 Task: Create a due date automation trigger when advanced on, on the tuesday before a card is due add fields with custom field "Resume" set to a date between 1 and 7 working days from now at 11:00 AM.
Action: Mouse moved to (1054, 83)
Screenshot: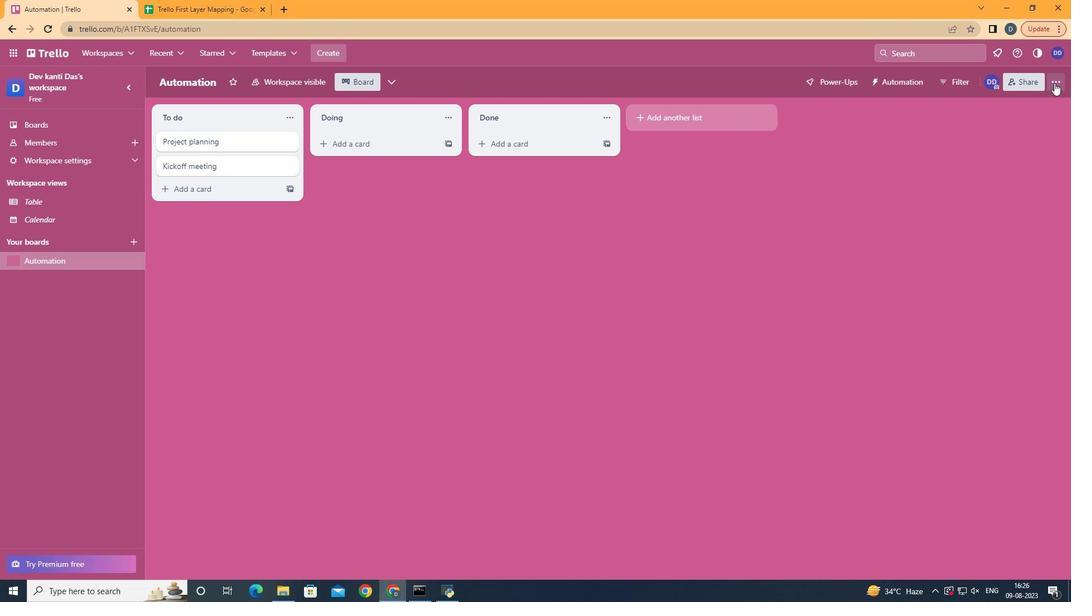 
Action: Mouse pressed left at (1054, 83)
Screenshot: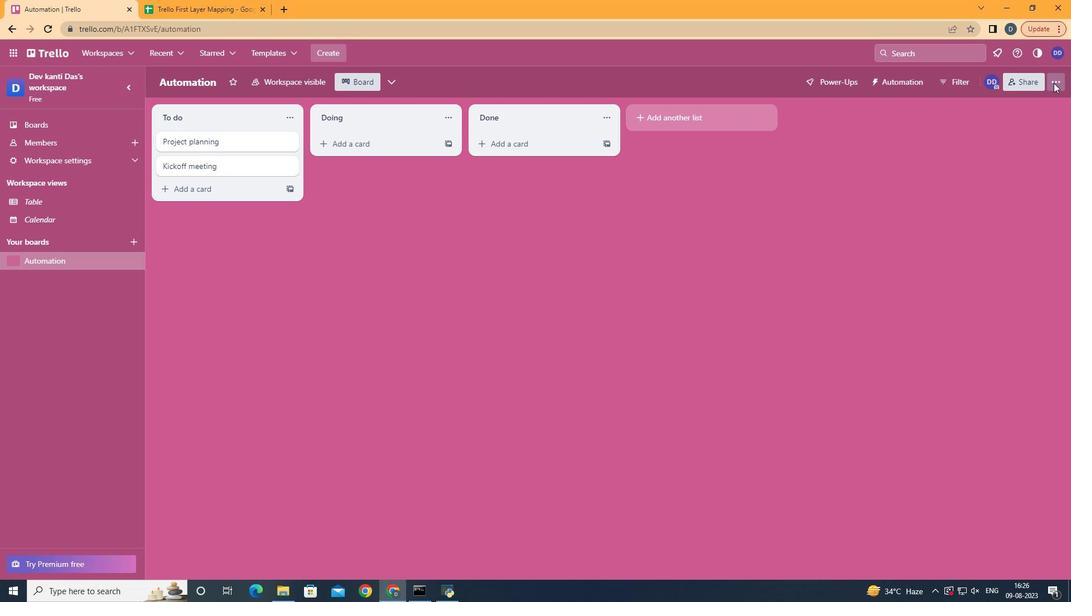 
Action: Mouse moved to (1002, 254)
Screenshot: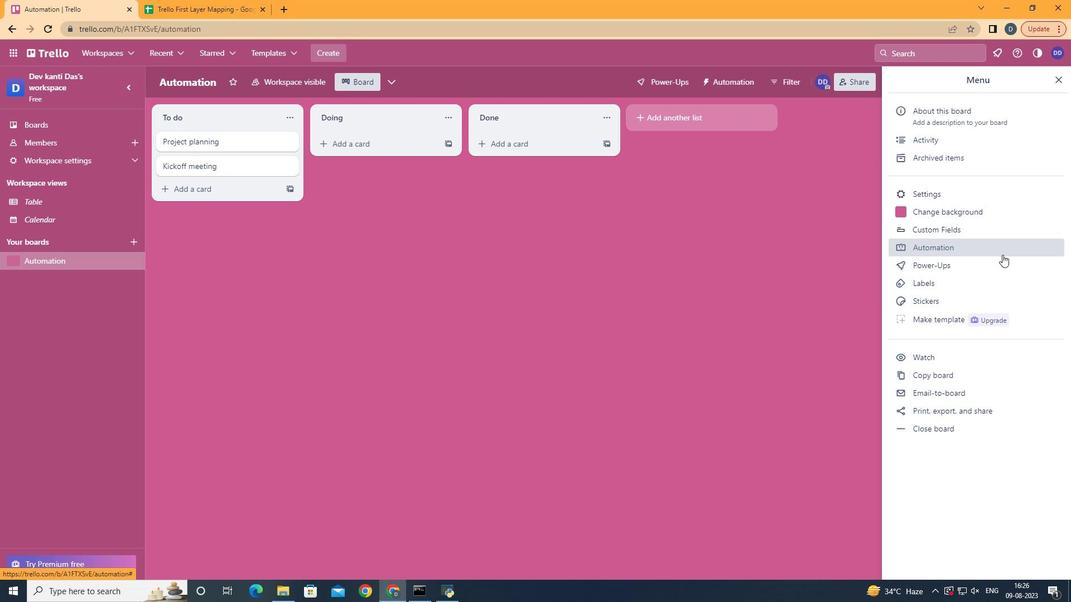 
Action: Mouse pressed left at (1002, 254)
Screenshot: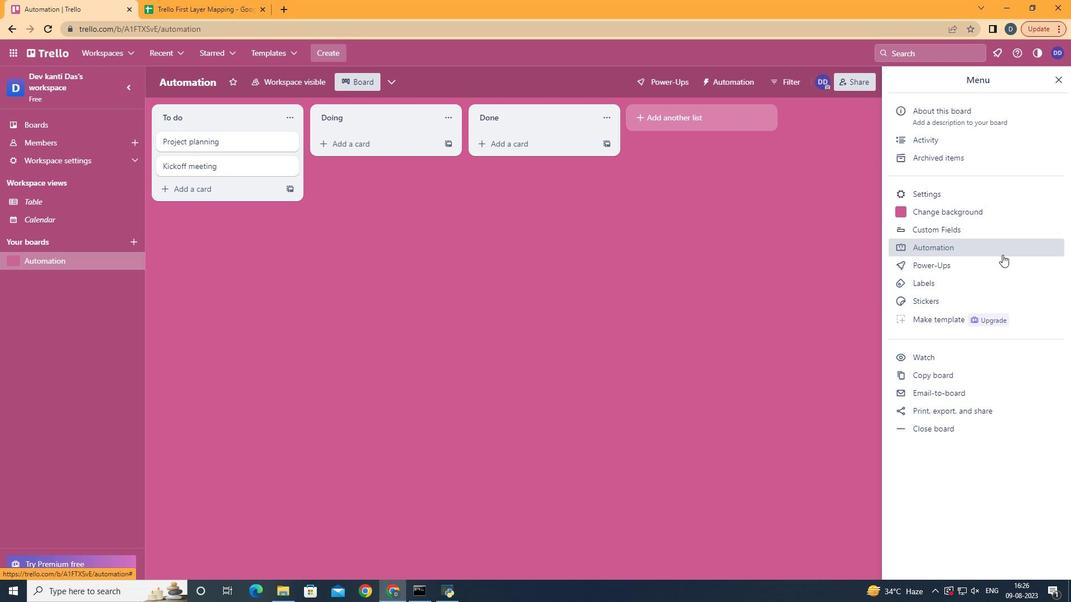 
Action: Mouse moved to (212, 224)
Screenshot: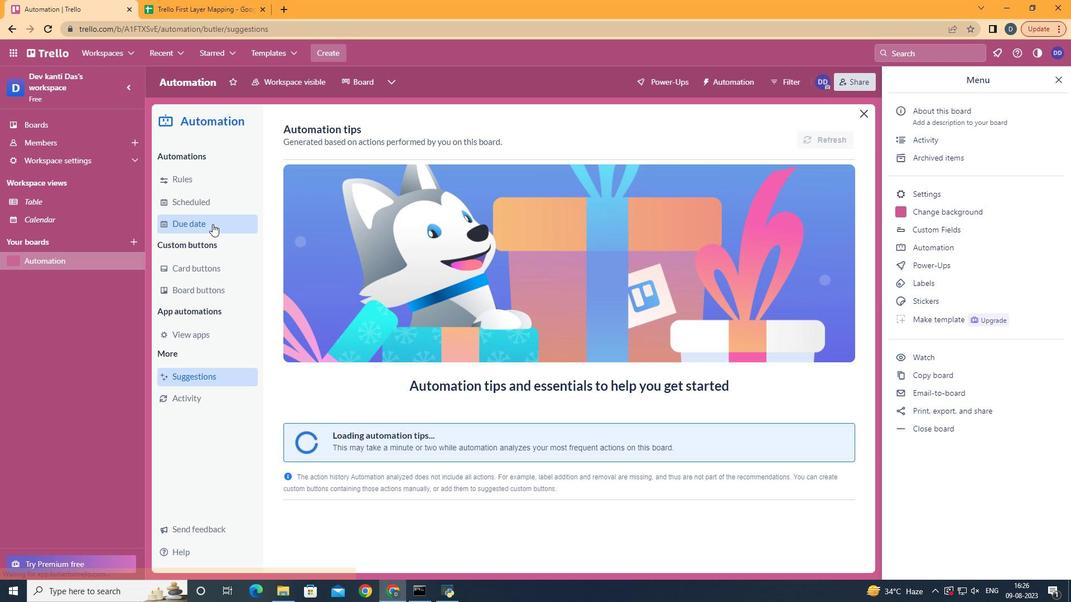 
Action: Mouse pressed left at (212, 224)
Screenshot: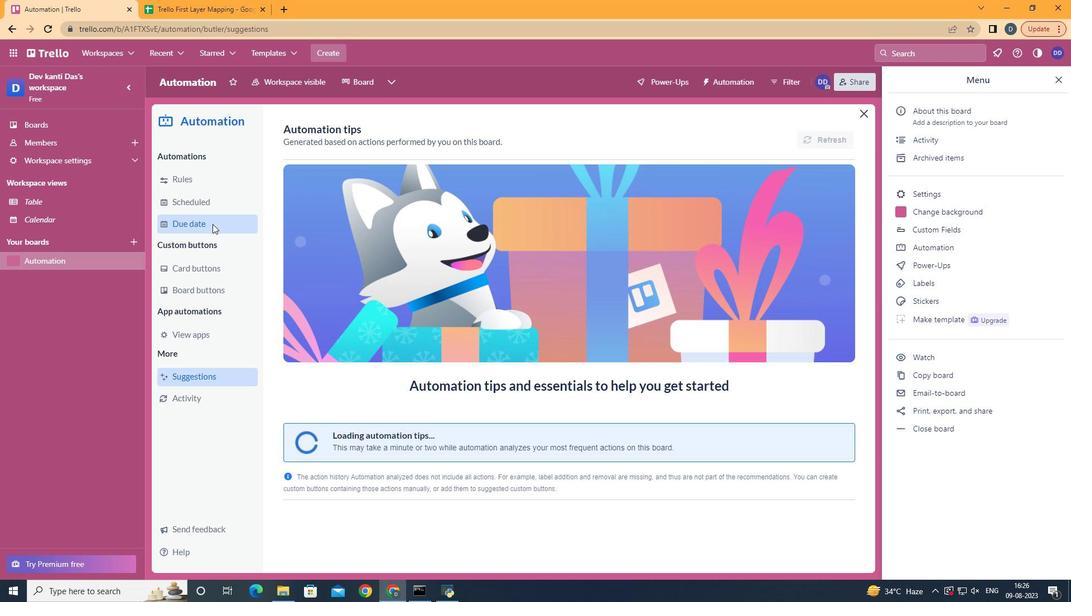 
Action: Mouse moved to (783, 131)
Screenshot: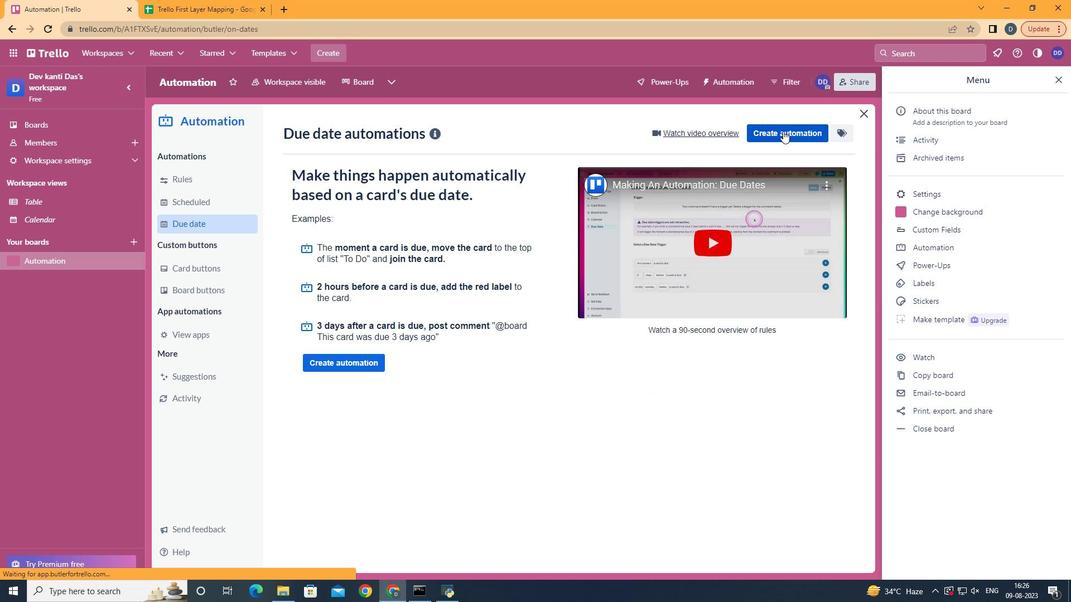
Action: Mouse pressed left at (783, 131)
Screenshot: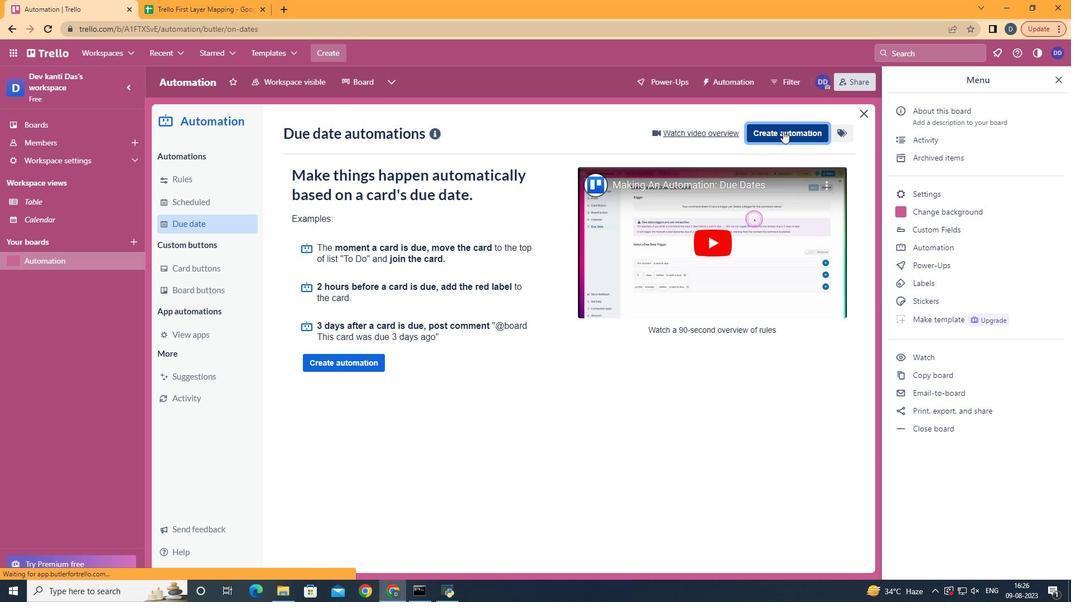 
Action: Mouse moved to (608, 246)
Screenshot: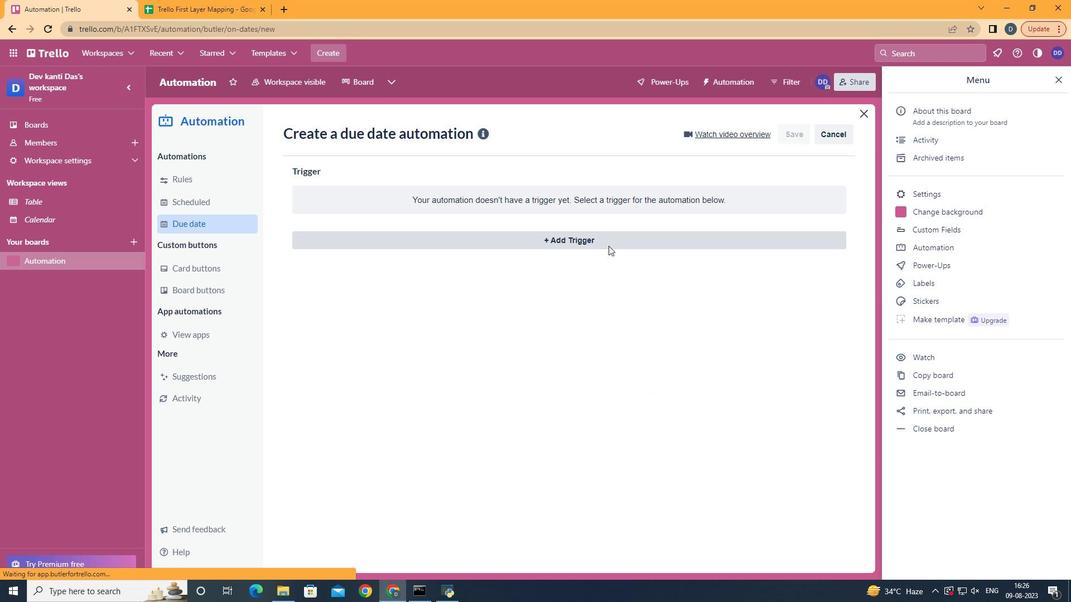 
Action: Mouse pressed left at (608, 246)
Screenshot: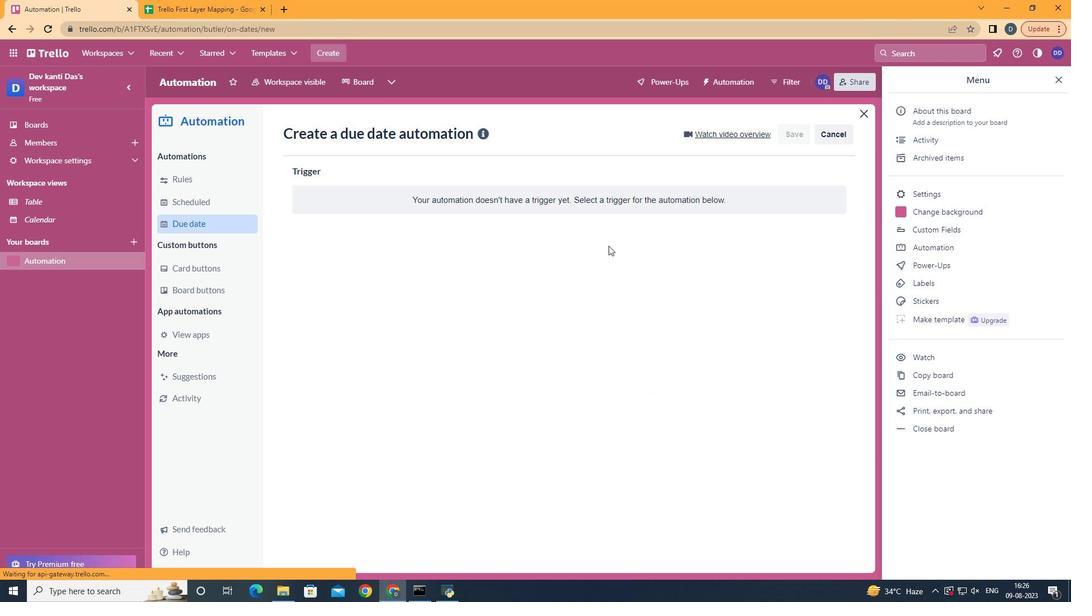 
Action: Mouse moved to (352, 311)
Screenshot: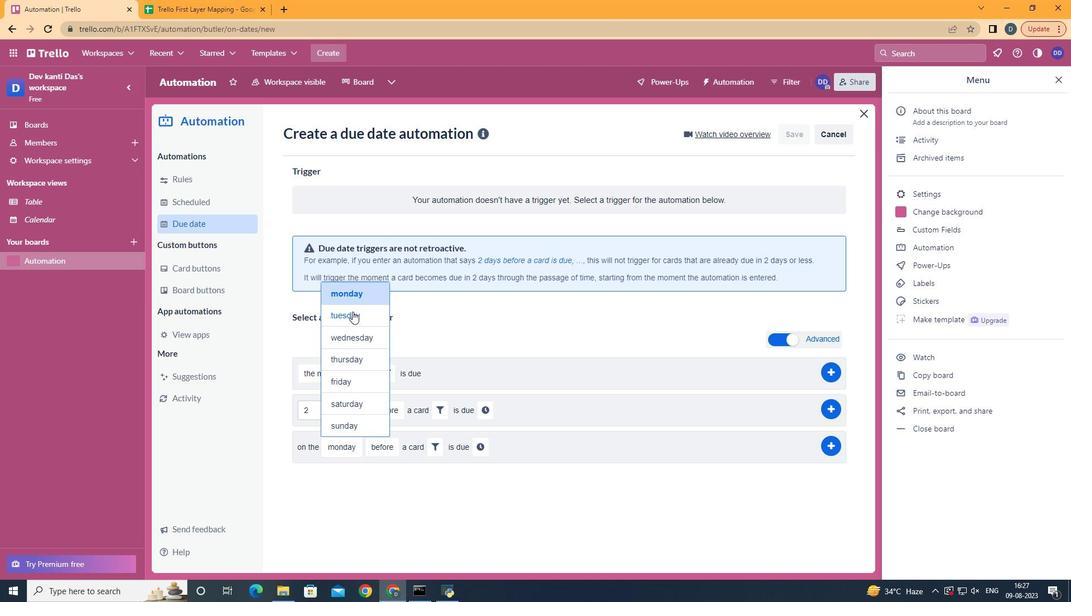 
Action: Mouse pressed left at (352, 311)
Screenshot: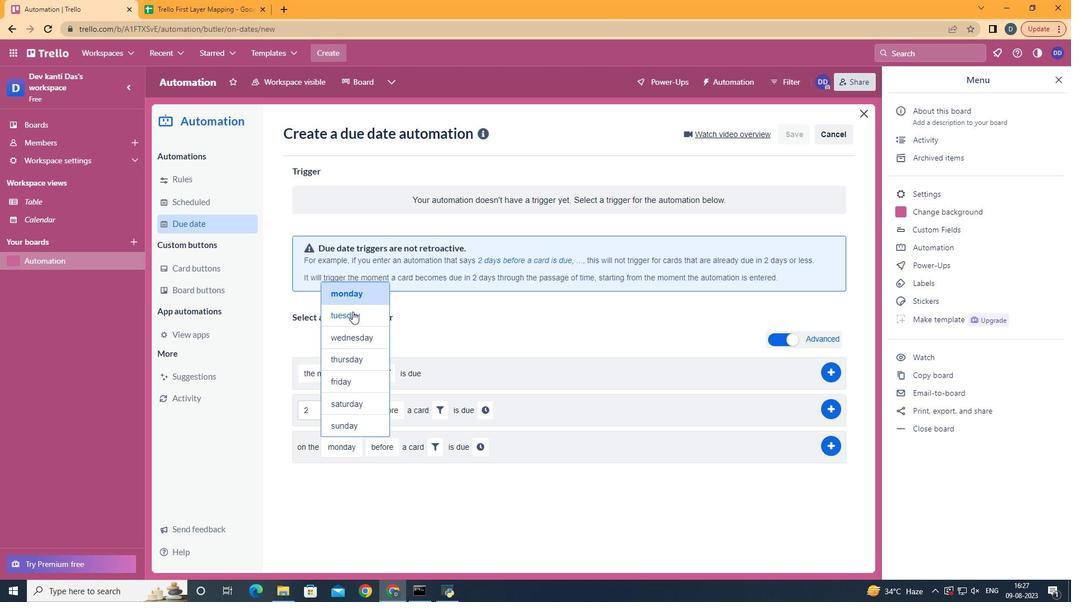 
Action: Mouse moved to (435, 454)
Screenshot: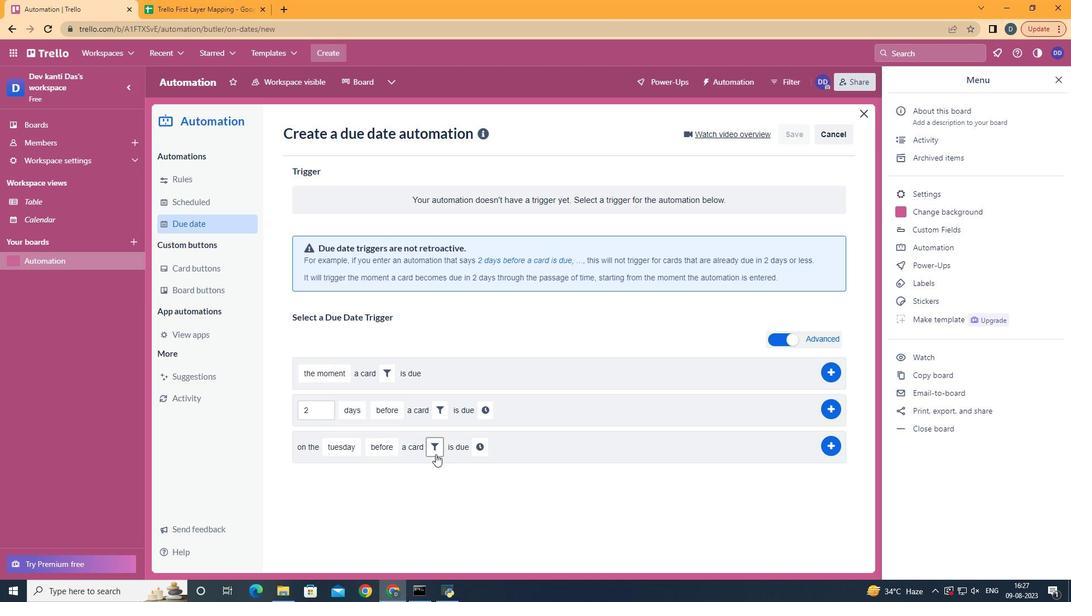 
Action: Mouse pressed left at (435, 454)
Screenshot: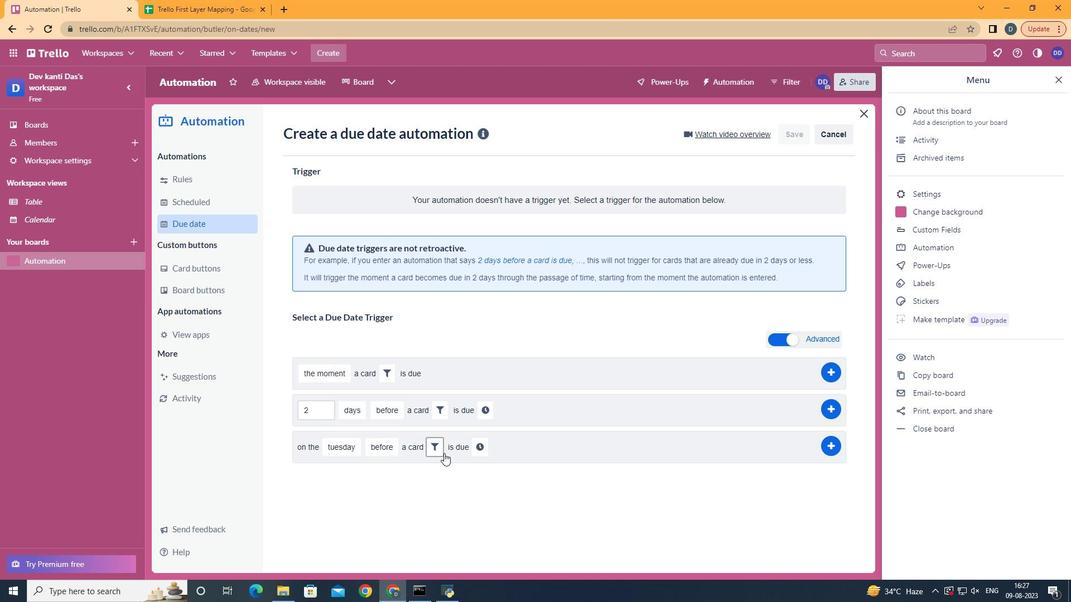 
Action: Mouse moved to (627, 484)
Screenshot: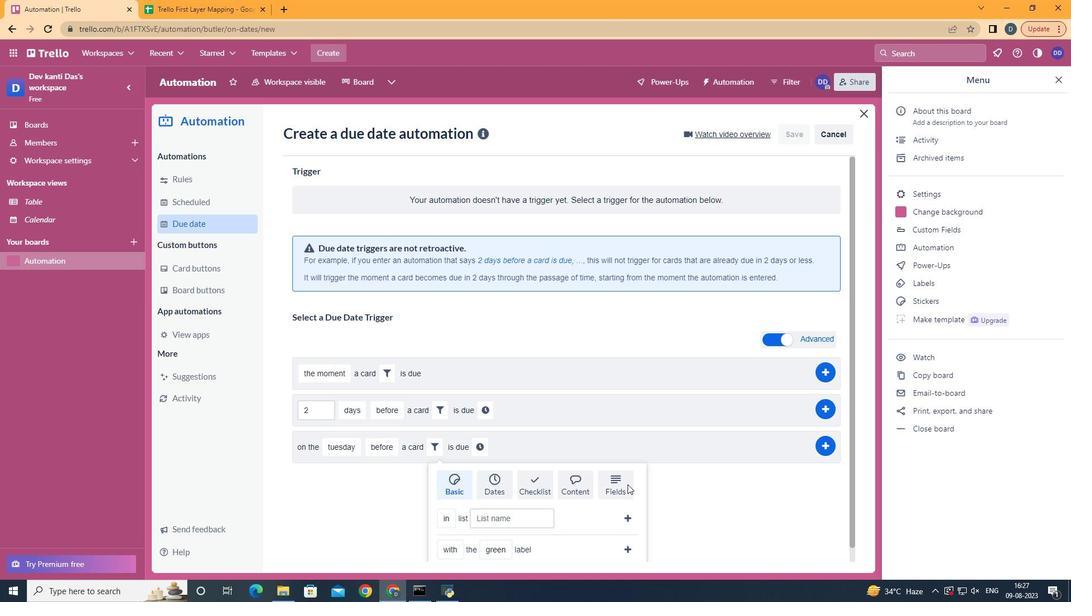
Action: Mouse pressed left at (627, 484)
Screenshot: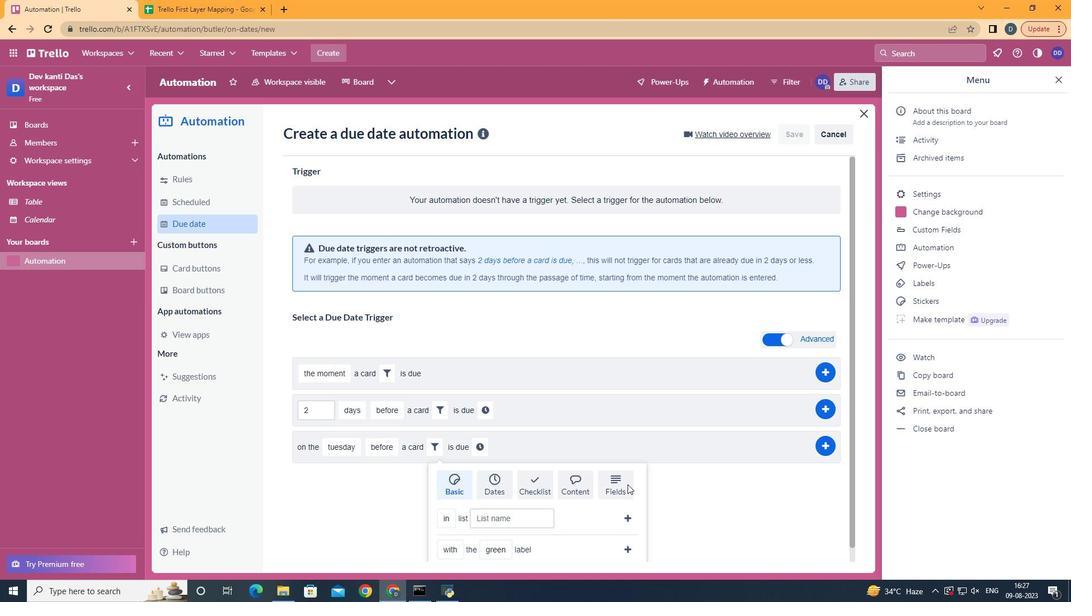 
Action: Mouse moved to (627, 480)
Screenshot: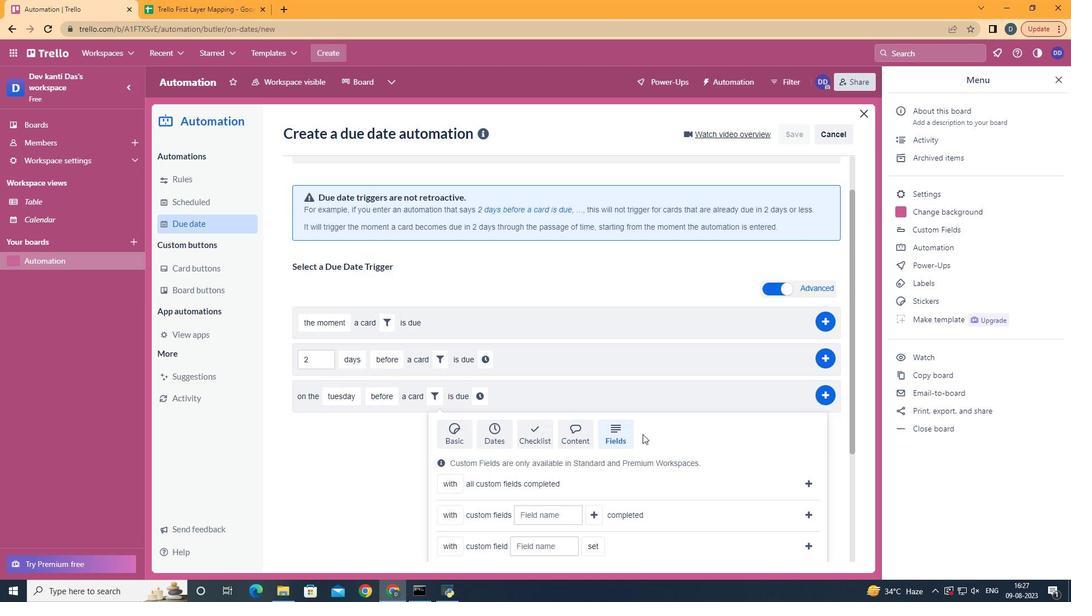 
Action: Mouse scrolled (627, 479) with delta (0, 0)
Screenshot: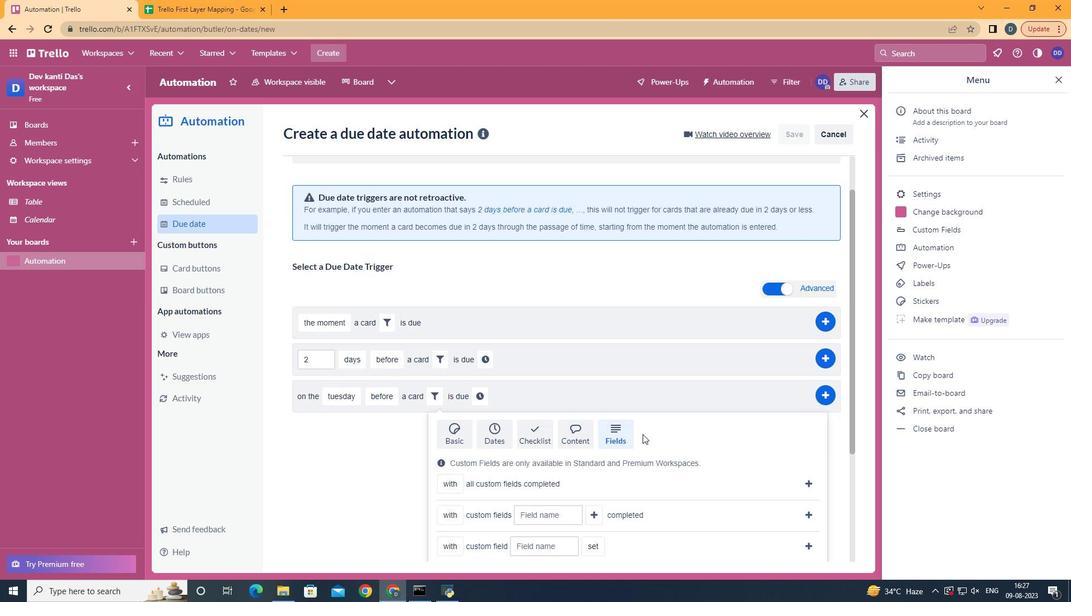 
Action: Mouse scrolled (627, 479) with delta (0, 0)
Screenshot: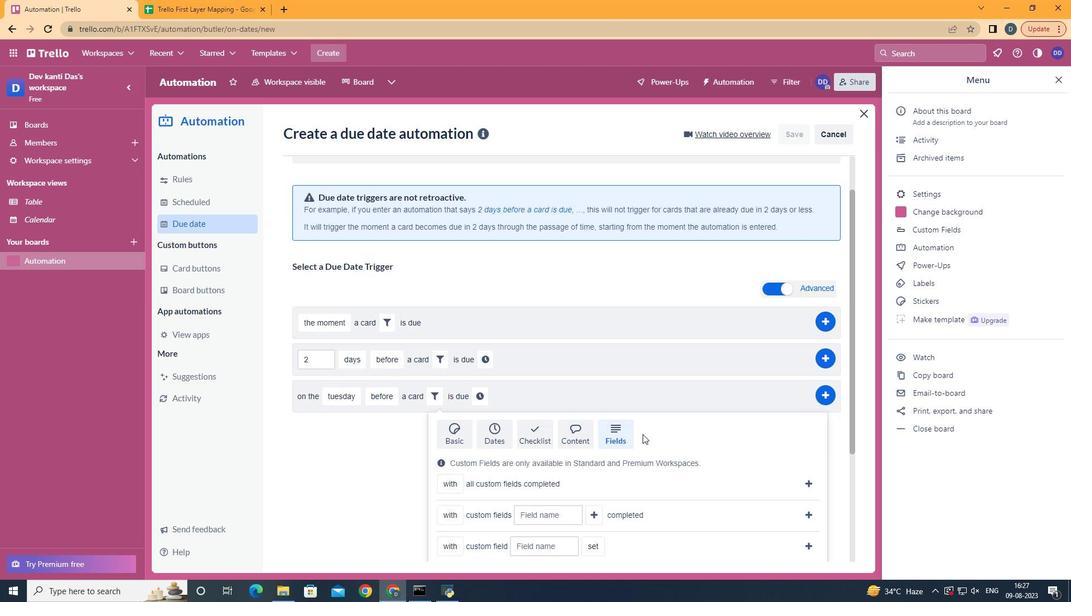 
Action: Mouse scrolled (627, 479) with delta (0, 0)
Screenshot: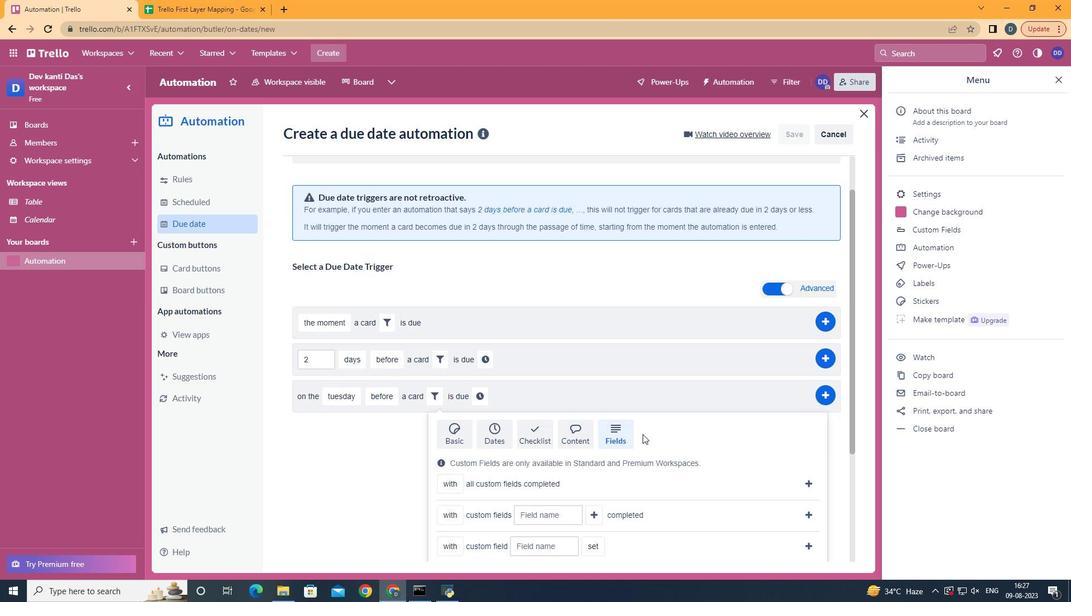 
Action: Mouse scrolled (627, 479) with delta (0, 0)
Screenshot: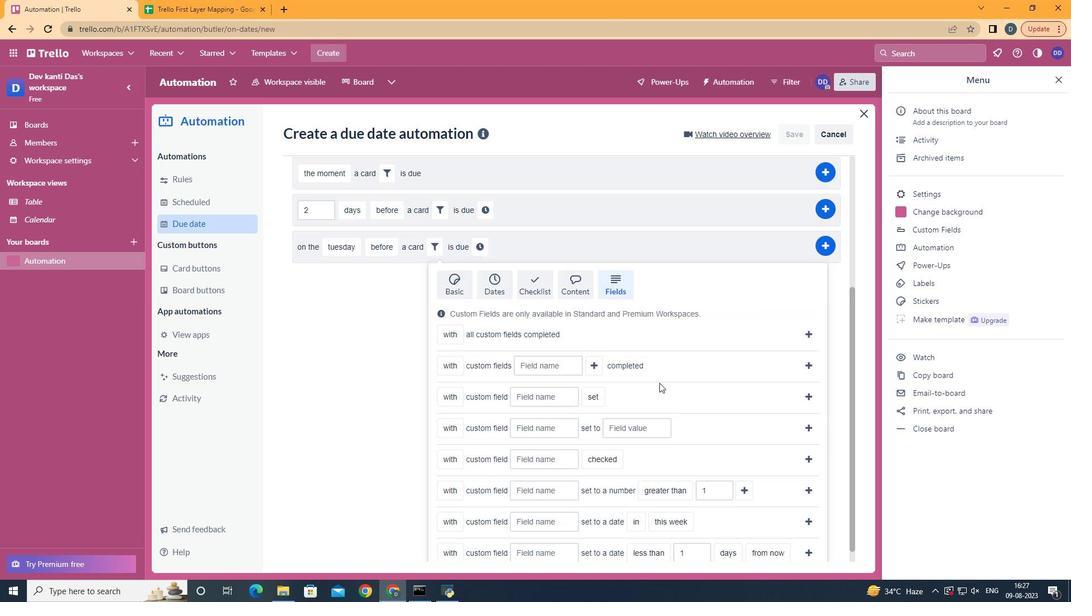 
Action: Mouse scrolled (627, 479) with delta (0, 0)
Screenshot: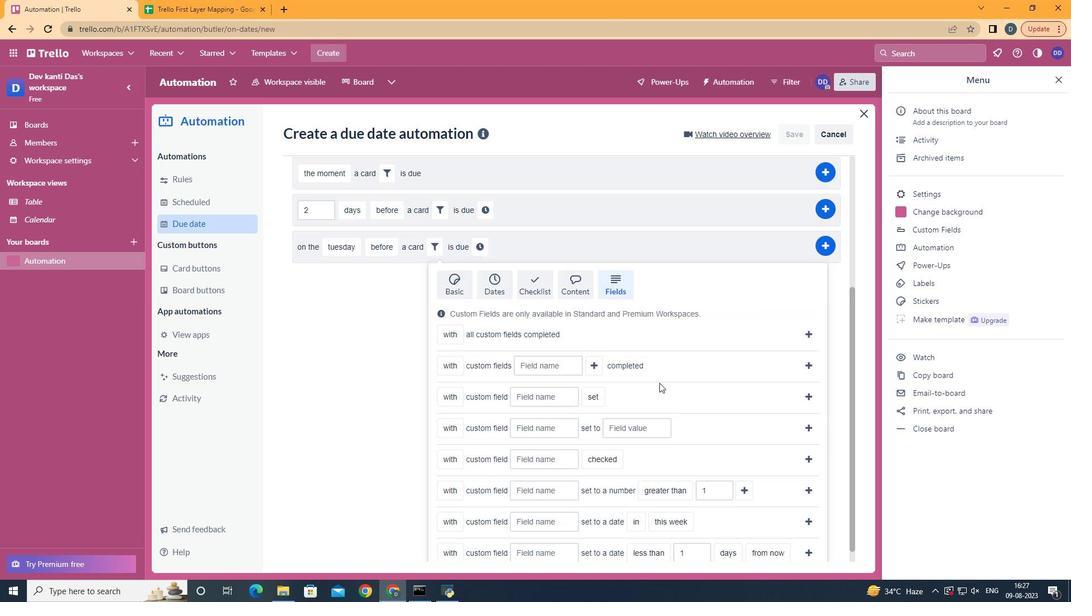 
Action: Mouse moved to (627, 469)
Screenshot: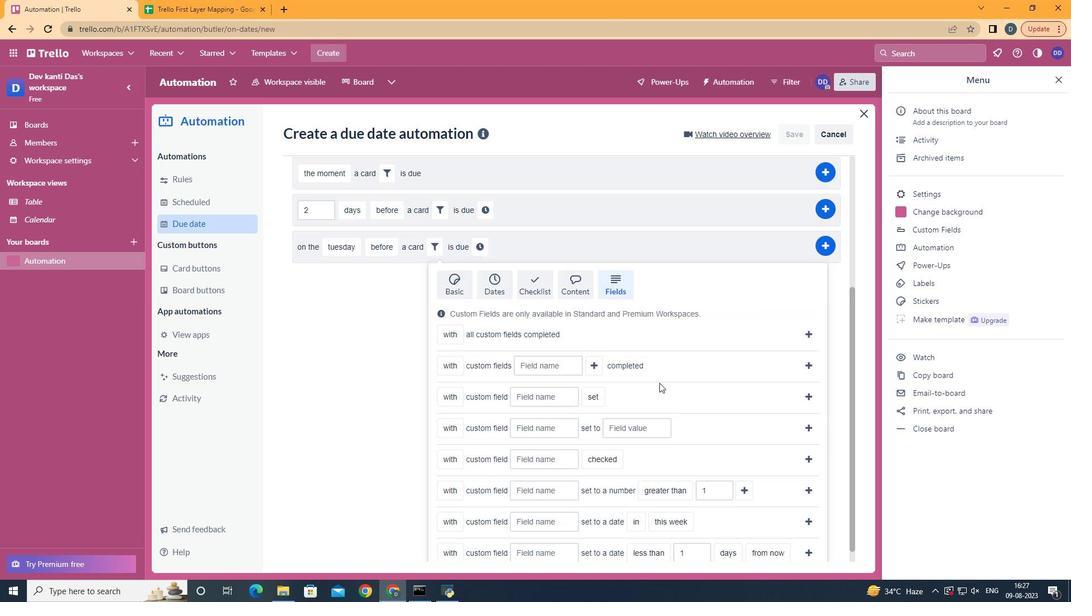 
Action: Mouse scrolled (627, 474) with delta (0, 0)
Screenshot: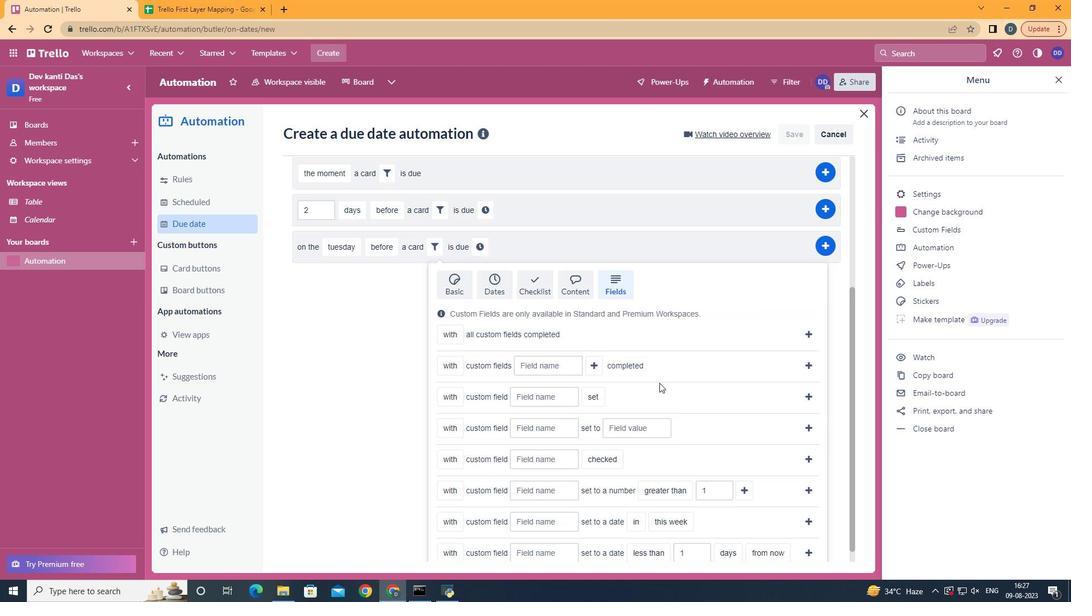 
Action: Mouse moved to (474, 494)
Screenshot: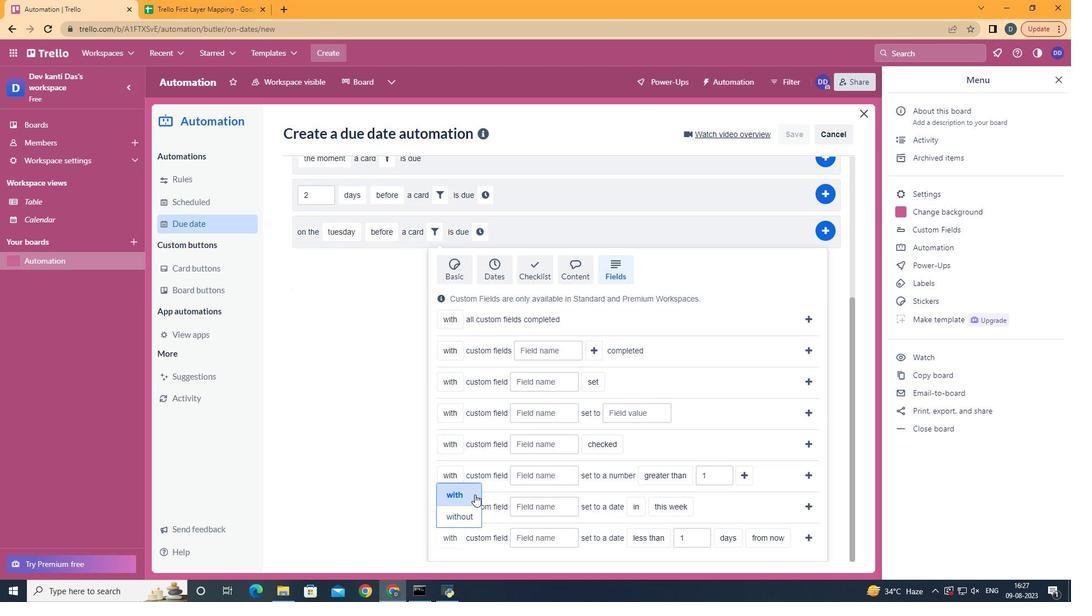 
Action: Mouse pressed left at (474, 494)
Screenshot: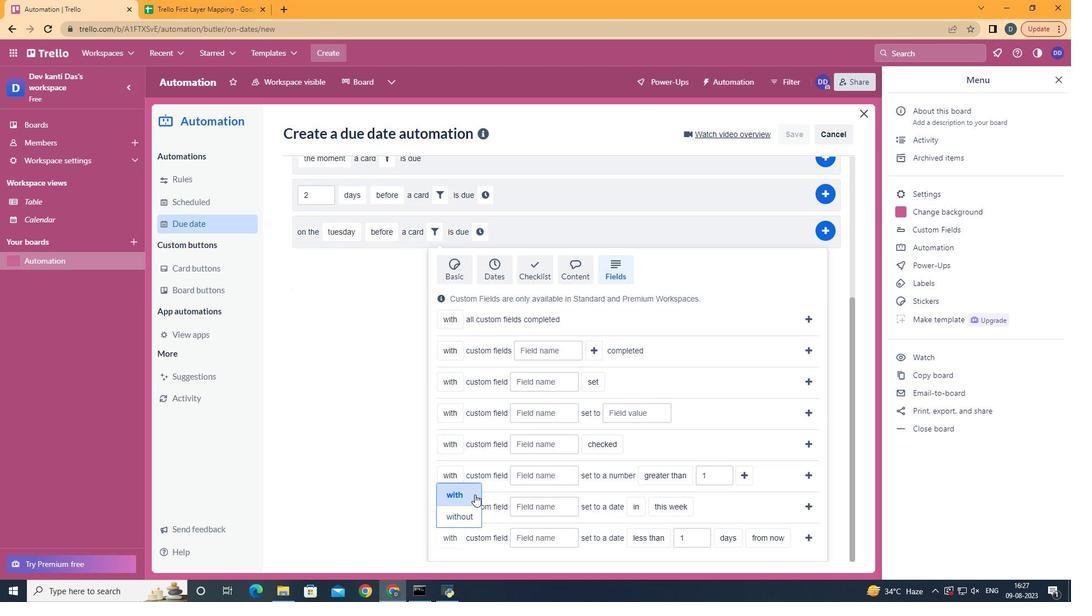 
Action: Mouse moved to (556, 541)
Screenshot: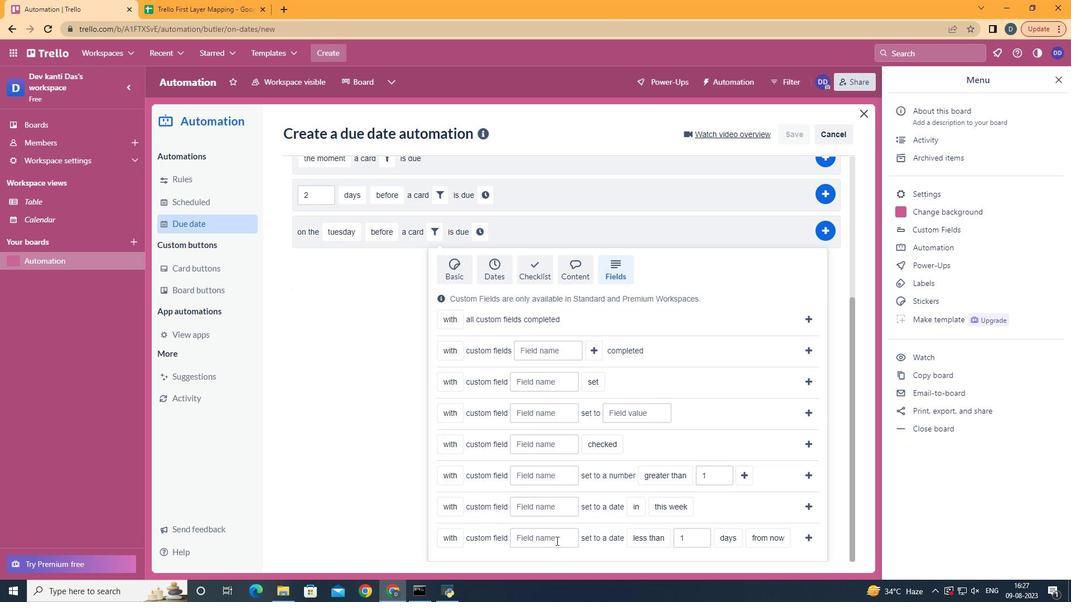 
Action: Mouse pressed left at (556, 541)
Screenshot: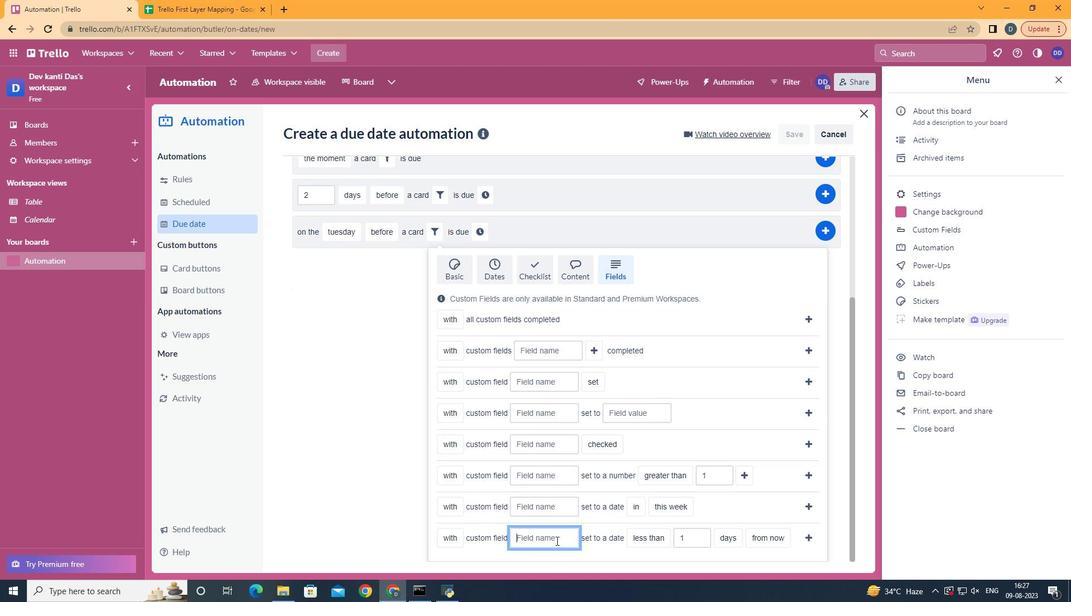 
Action: Mouse moved to (555, 541)
Screenshot: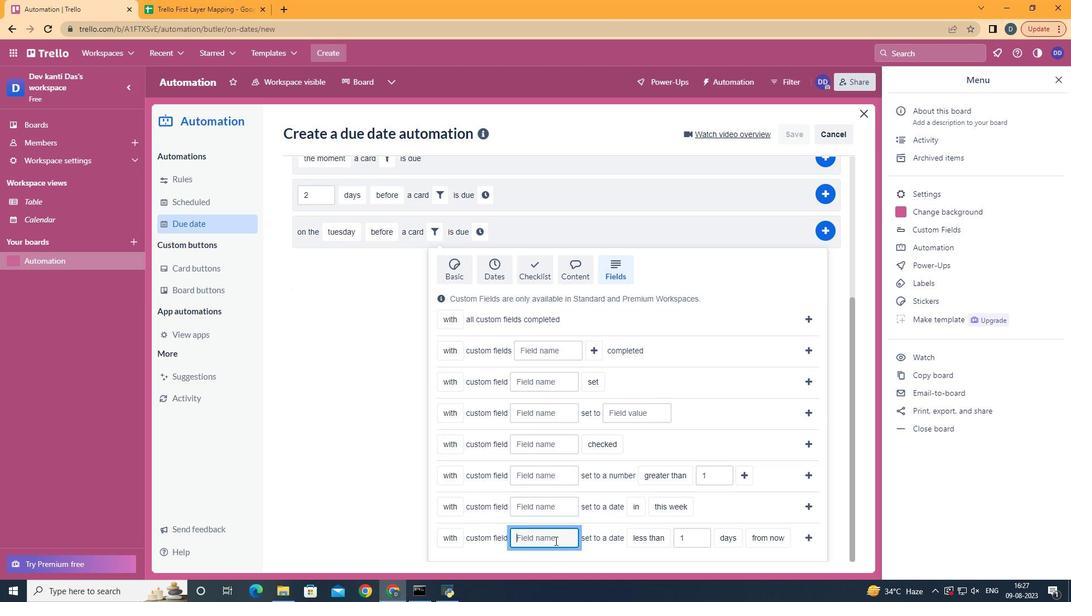 
Action: Key pressed <Key.shift>Resume
Screenshot: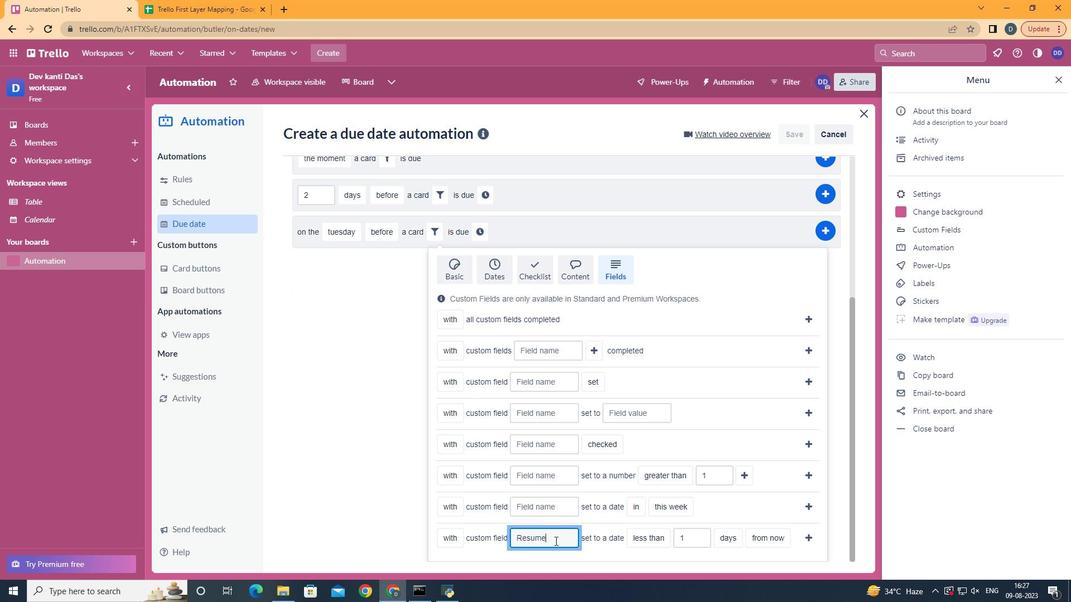 
Action: Mouse moved to (657, 511)
Screenshot: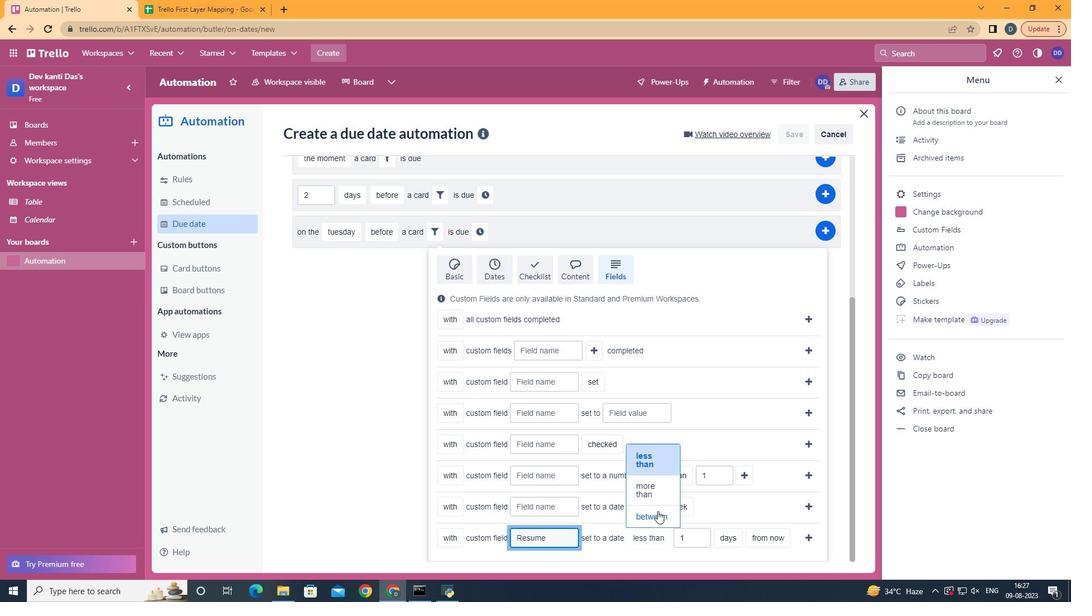 
Action: Mouse pressed left at (657, 511)
Screenshot: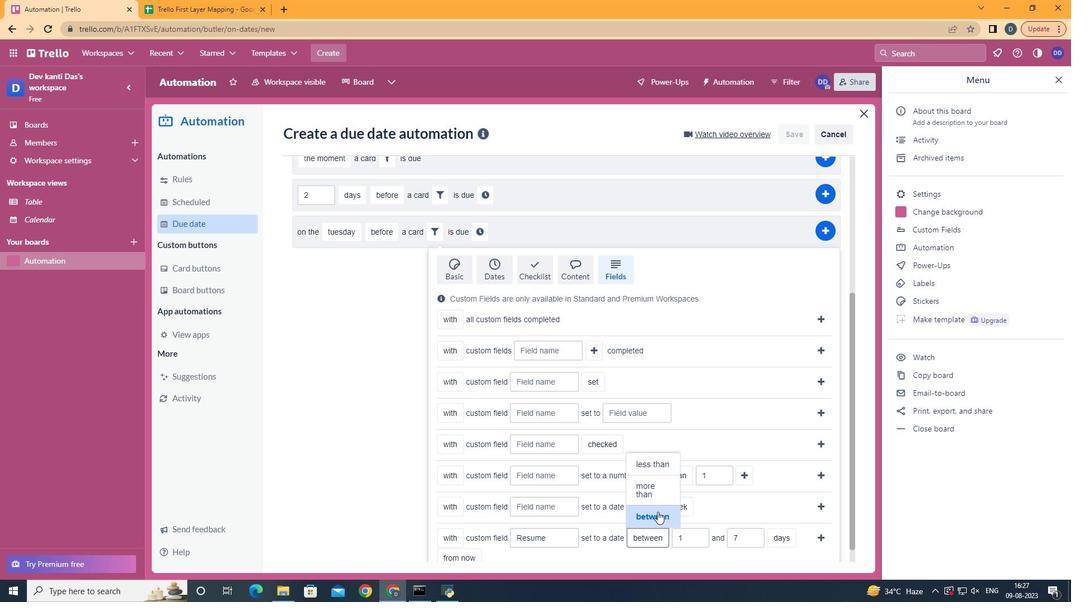 
Action: Mouse moved to (788, 502)
Screenshot: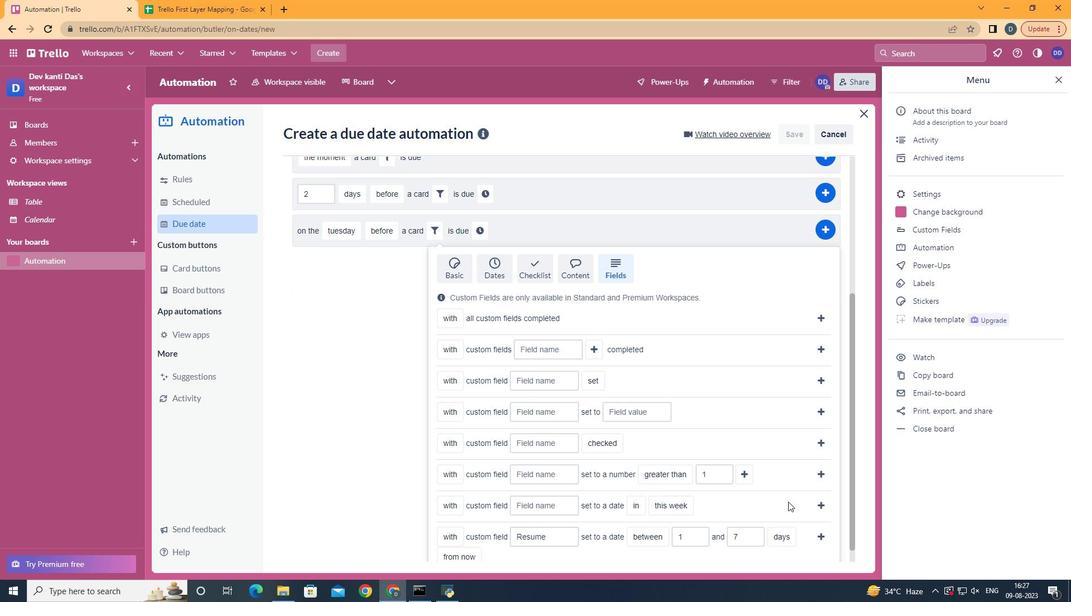
Action: Mouse scrolled (788, 501) with delta (0, 0)
Screenshot: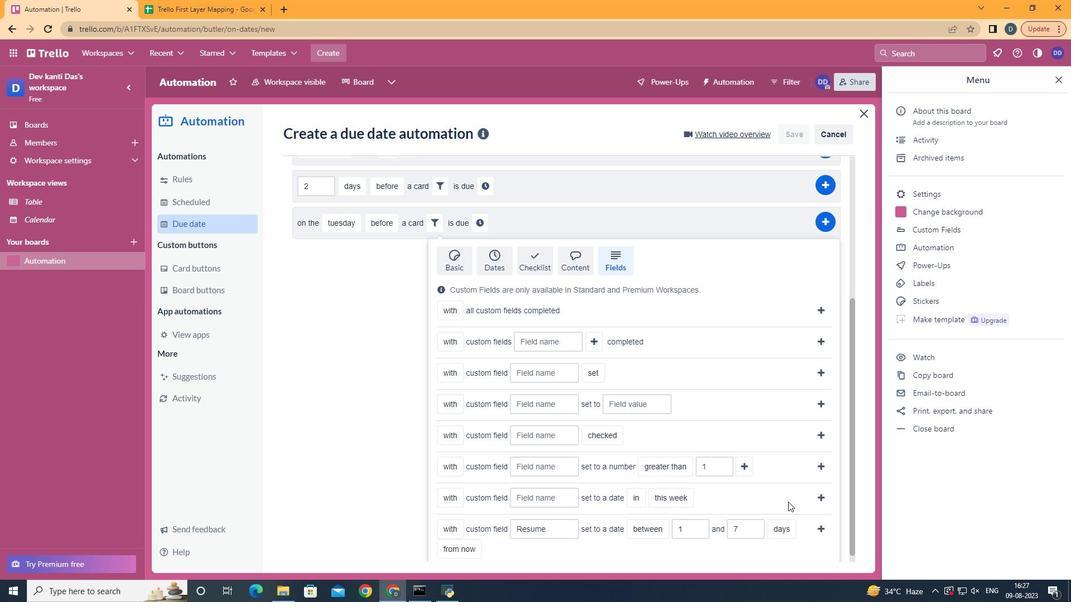 
Action: Mouse scrolled (788, 501) with delta (0, 0)
Screenshot: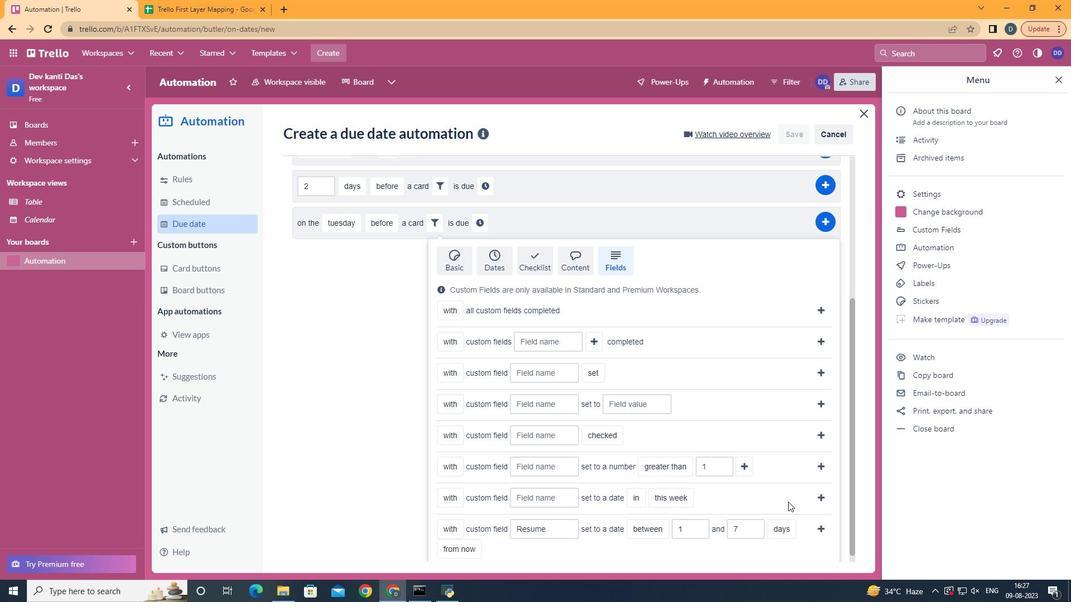 
Action: Mouse scrolled (788, 501) with delta (0, 0)
Screenshot: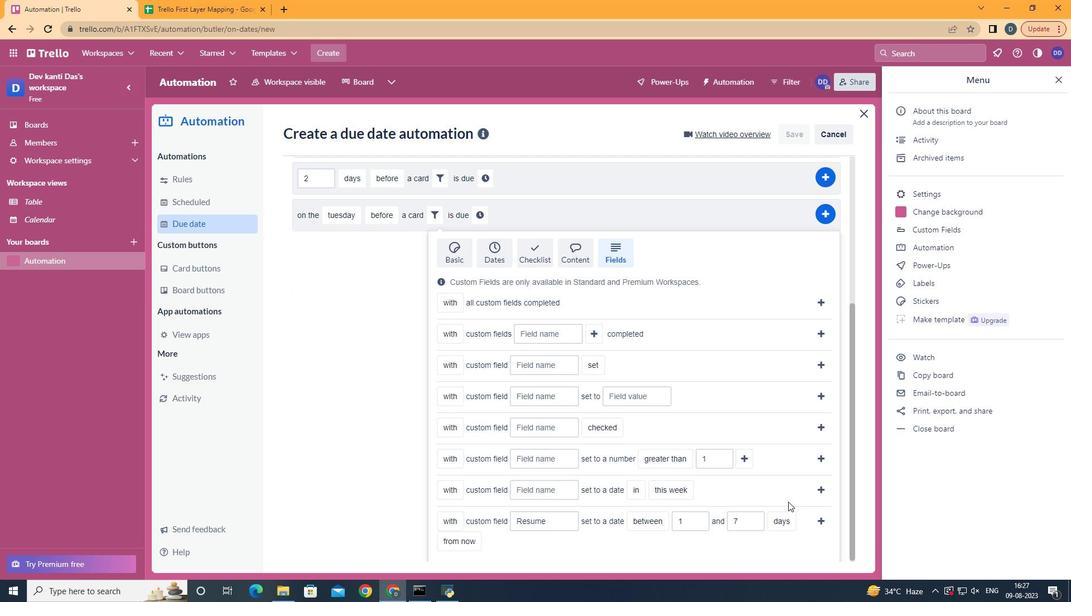 
Action: Mouse moved to (784, 500)
Screenshot: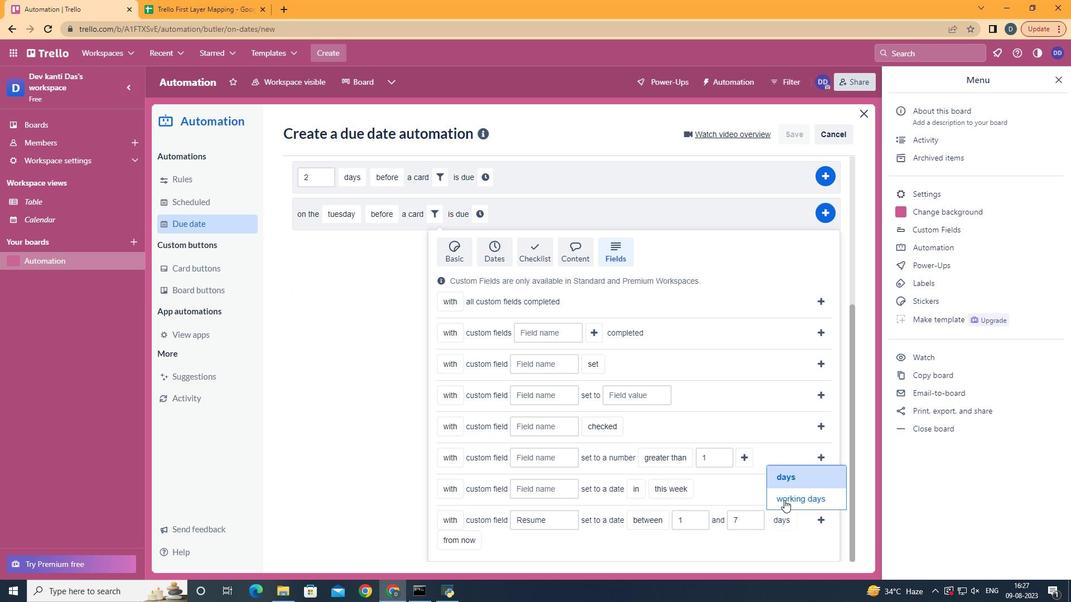 
Action: Mouse pressed left at (784, 500)
Screenshot: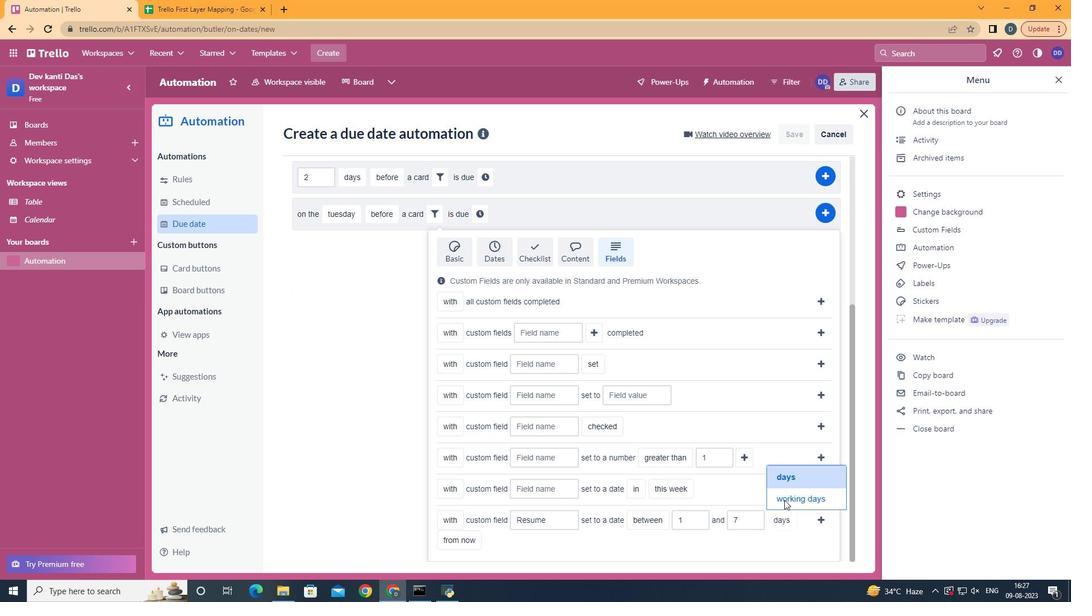 
Action: Mouse moved to (528, 486)
Screenshot: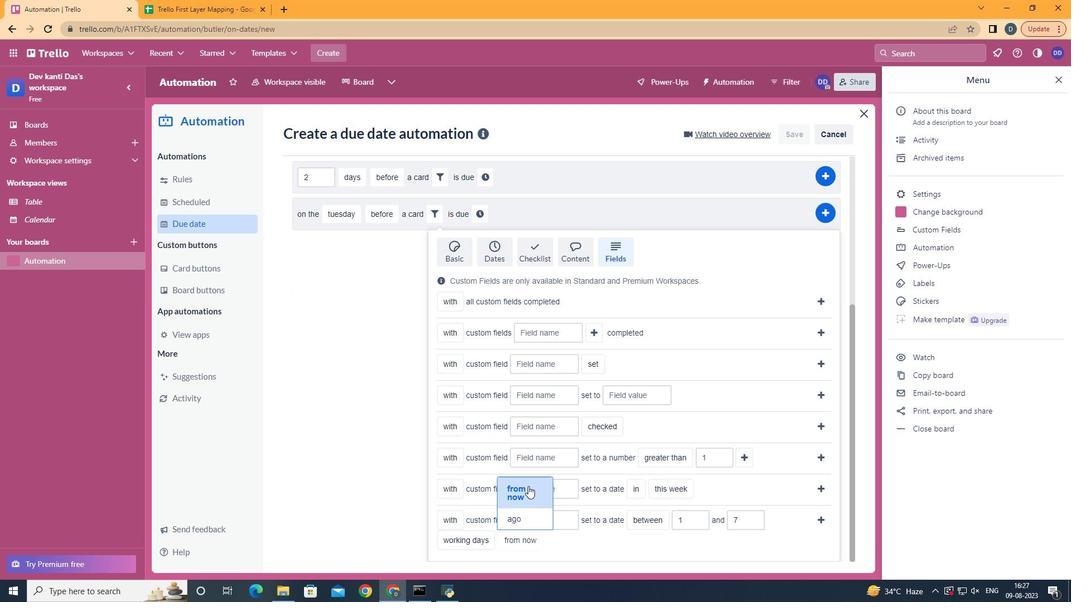 
Action: Mouse pressed left at (528, 486)
Screenshot: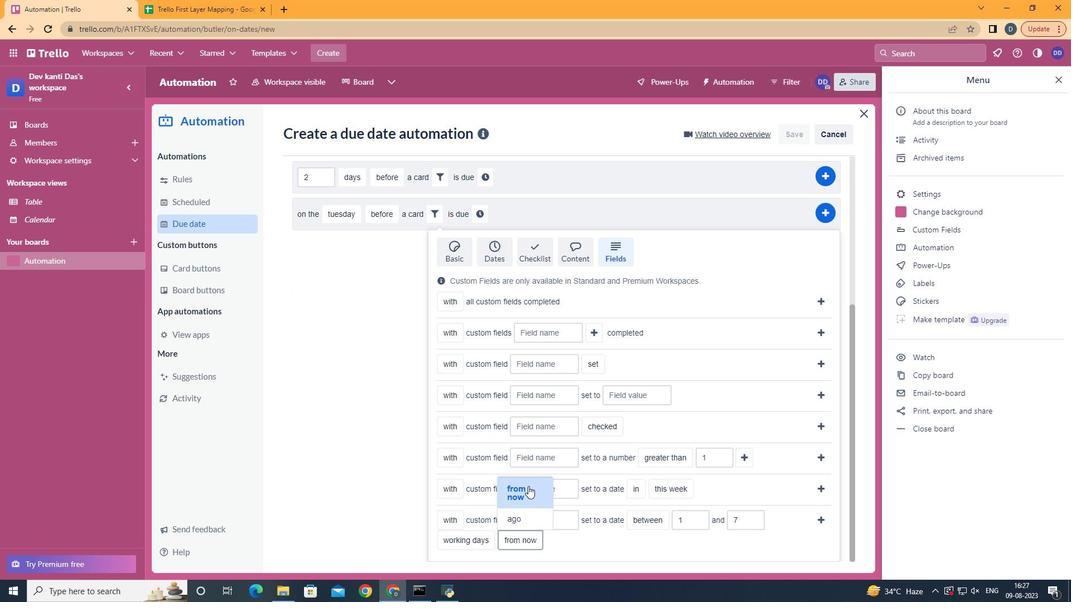 
Action: Mouse moved to (819, 517)
Screenshot: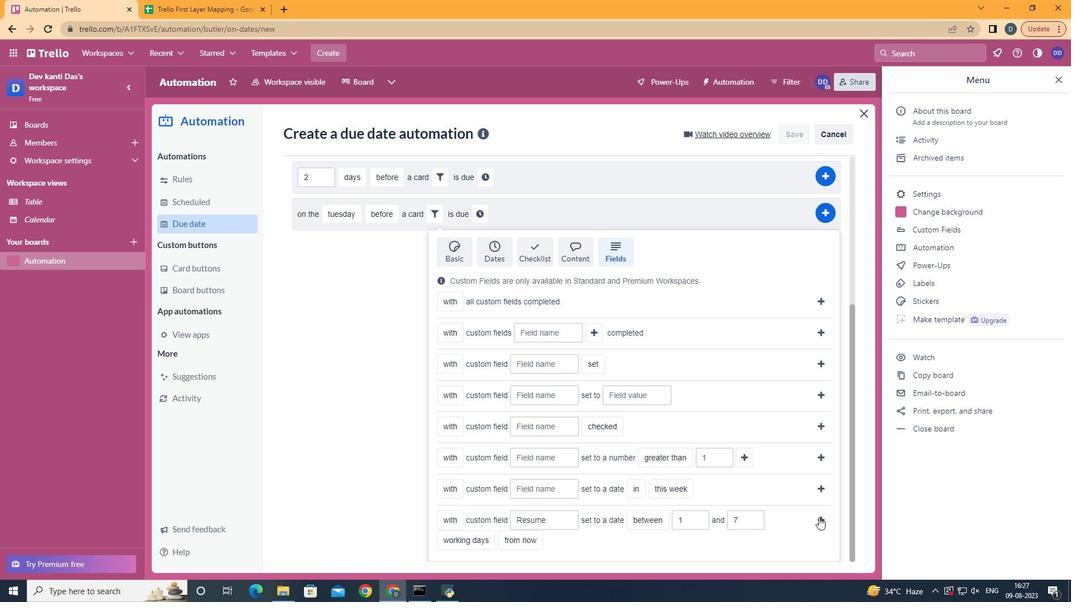 
Action: Mouse pressed left at (819, 517)
Screenshot: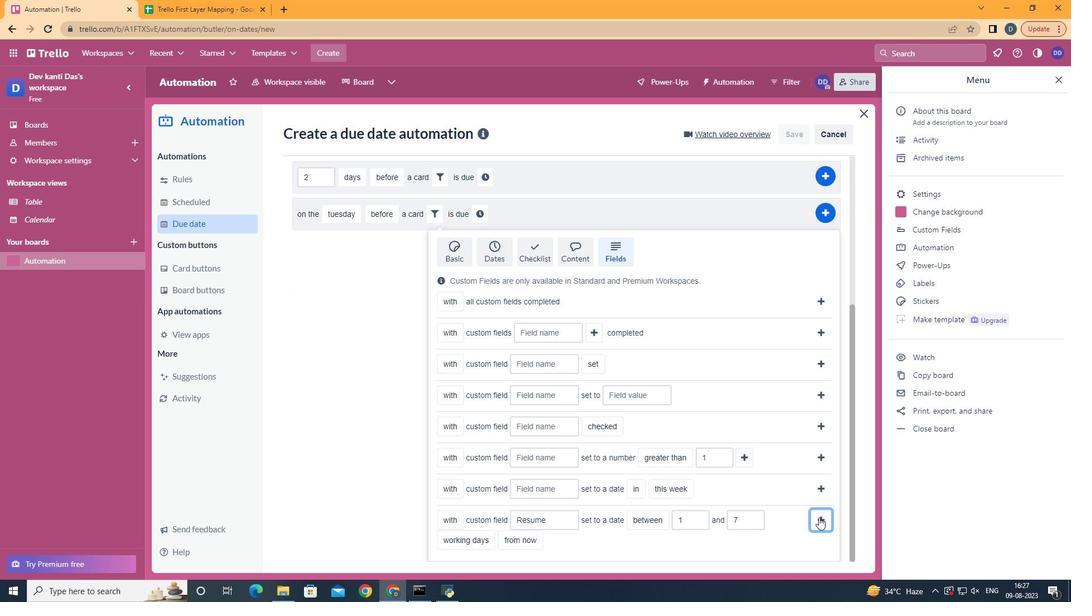 
Action: Mouse moved to (786, 450)
Screenshot: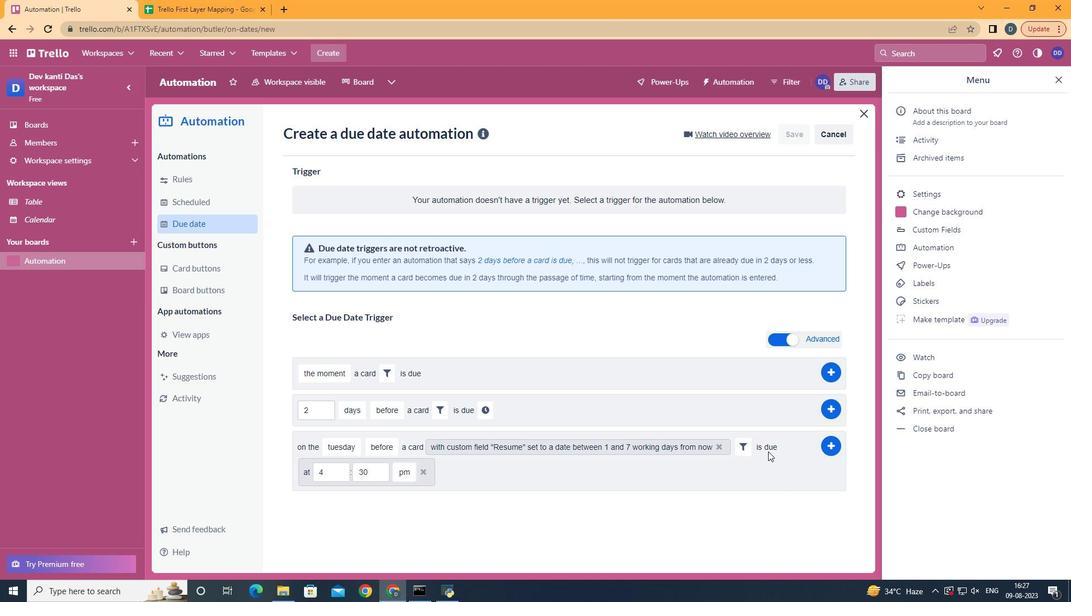 
Action: Mouse pressed left at (786, 450)
Screenshot: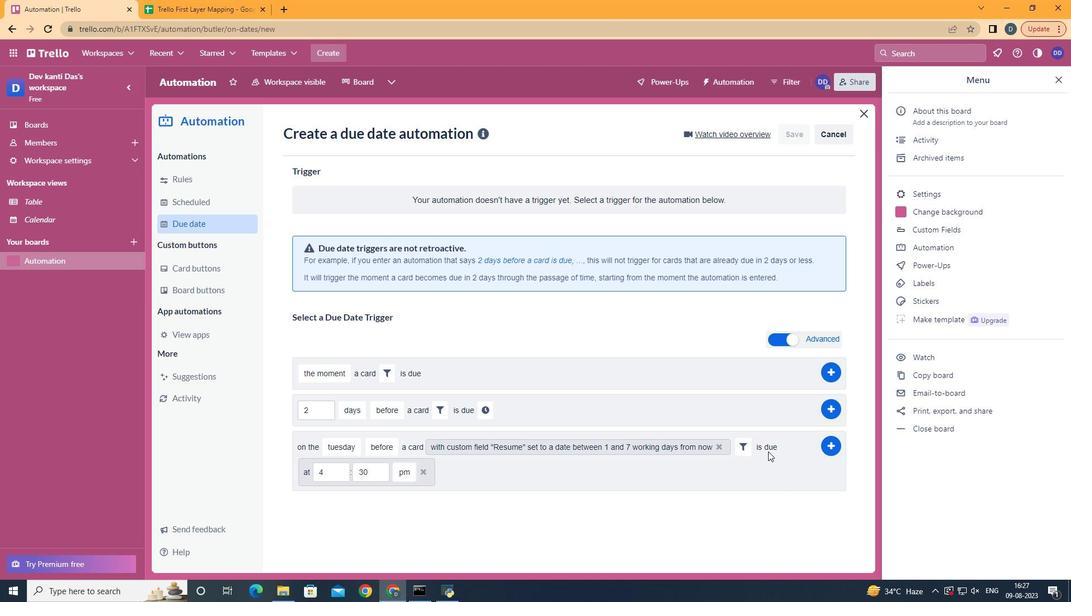 
Action: Mouse moved to (337, 474)
Screenshot: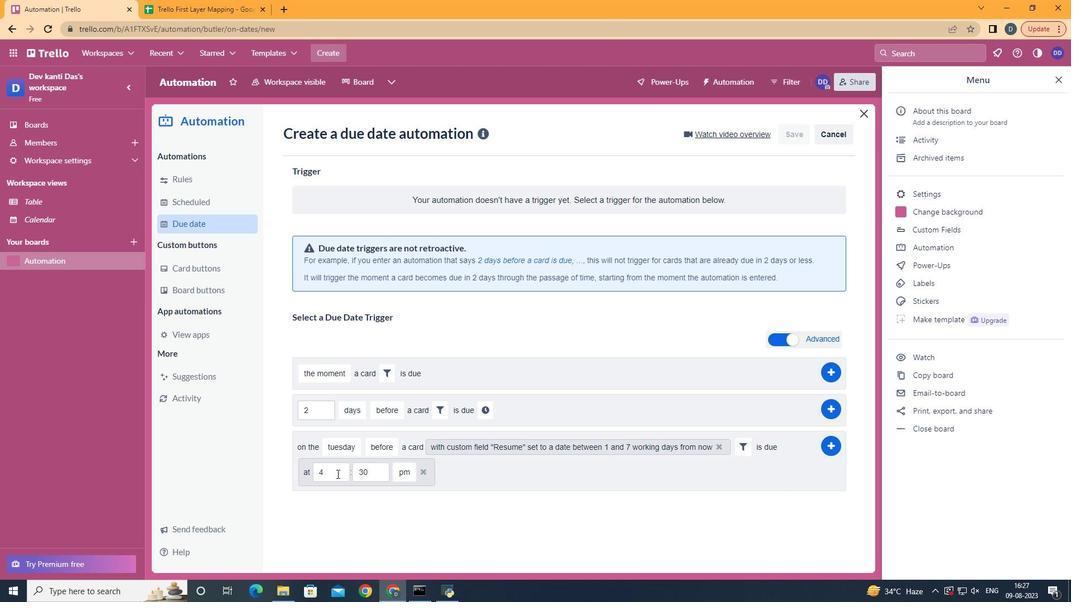 
Action: Mouse pressed left at (337, 474)
Screenshot: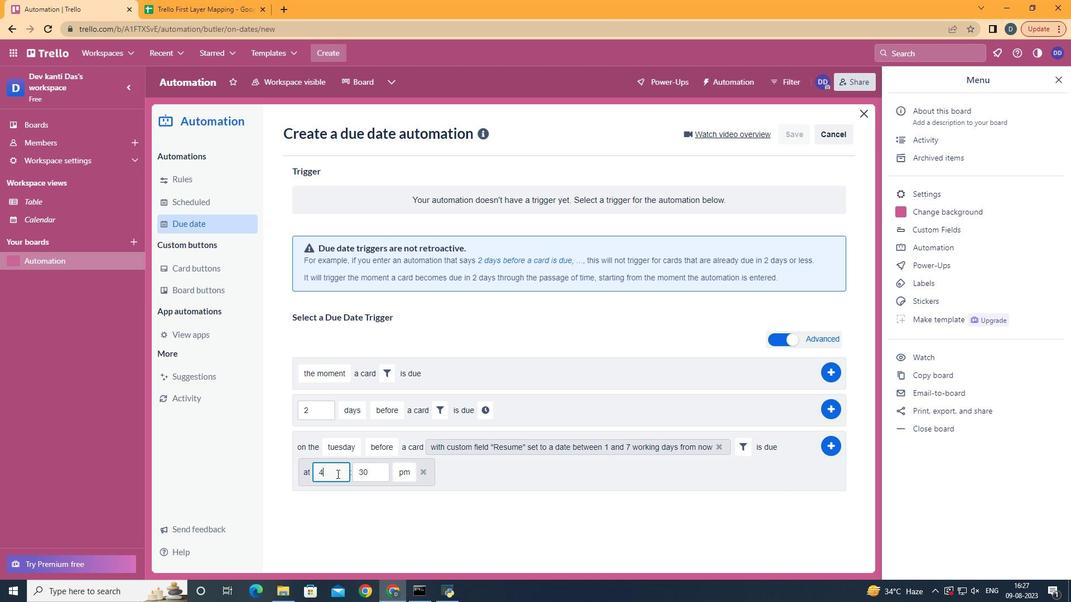 
Action: Mouse moved to (336, 475)
Screenshot: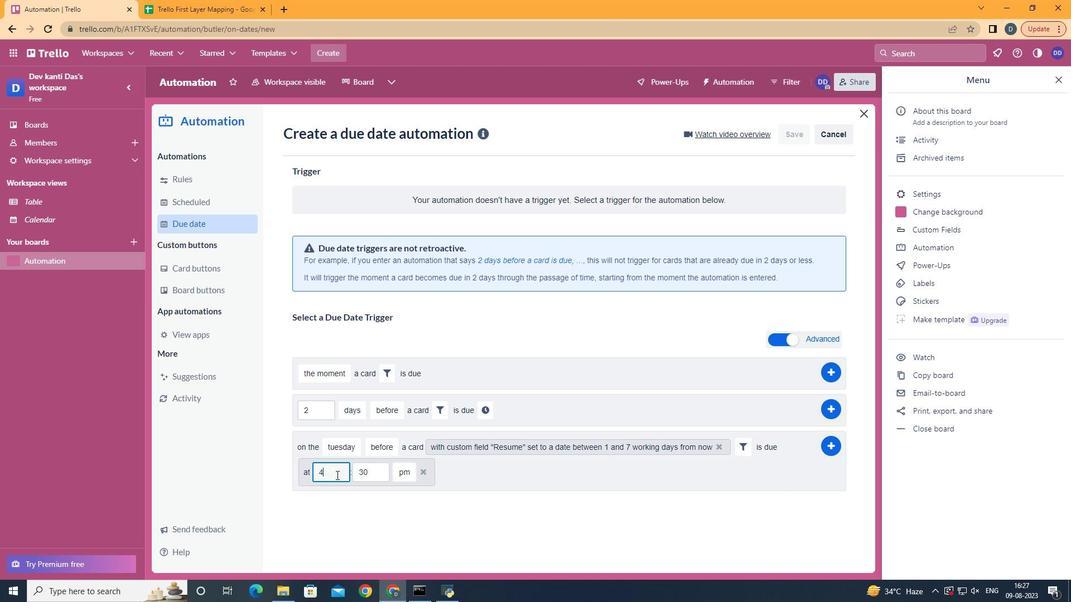 
Action: Key pressed <Key.backspace>11
Screenshot: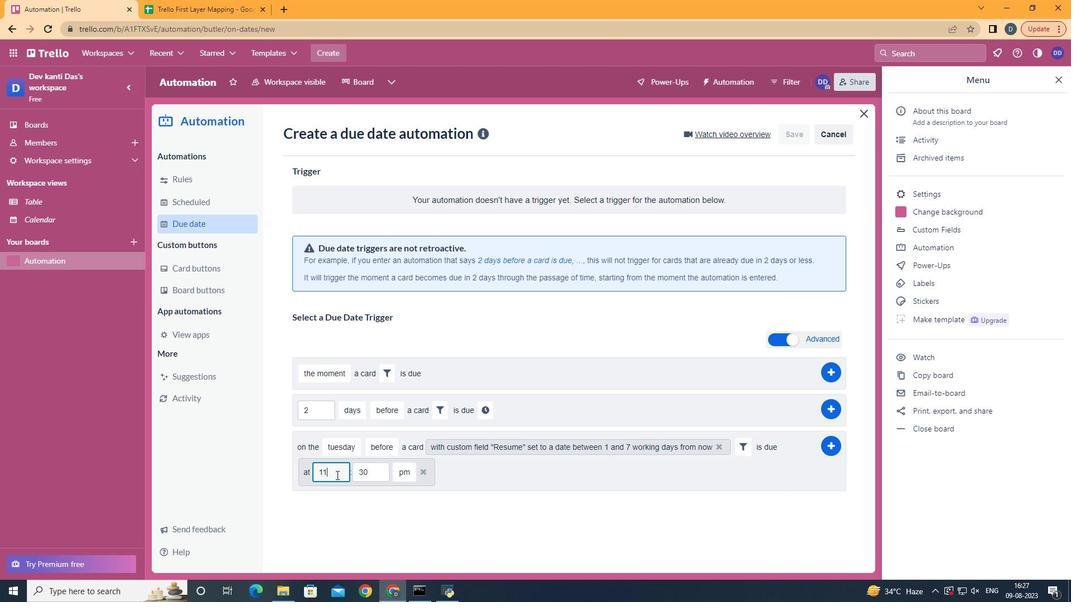 
Action: Mouse moved to (380, 477)
Screenshot: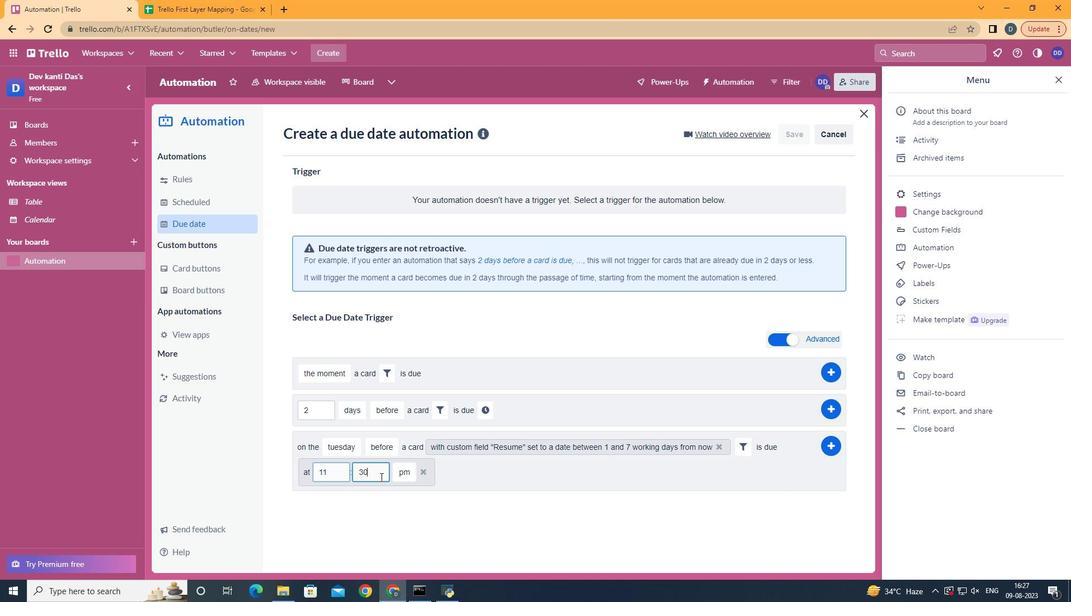 
Action: Mouse pressed left at (380, 477)
Screenshot: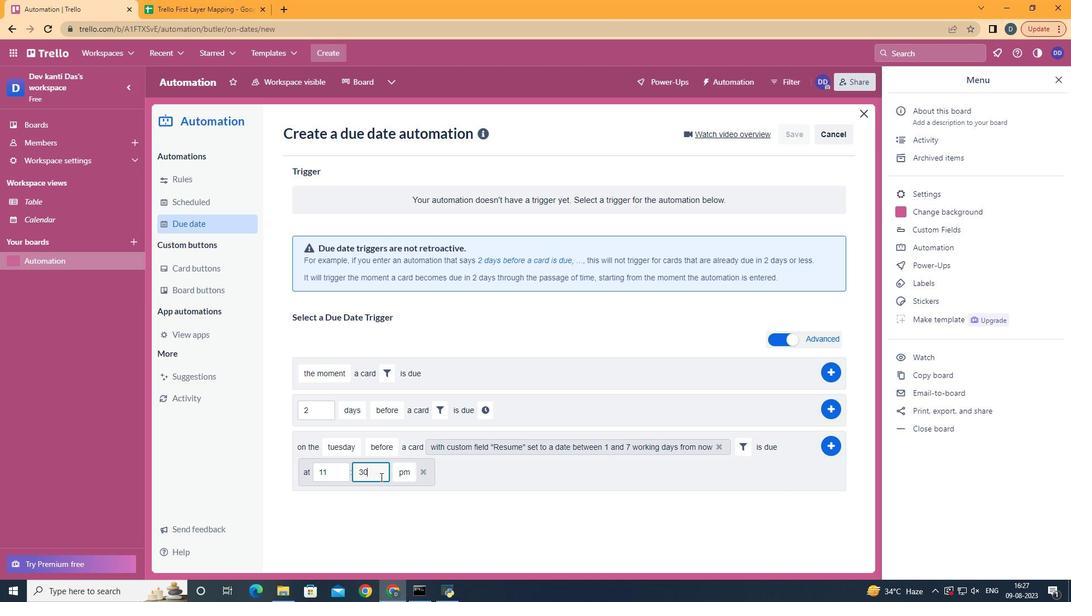 
Action: Mouse moved to (378, 477)
Screenshot: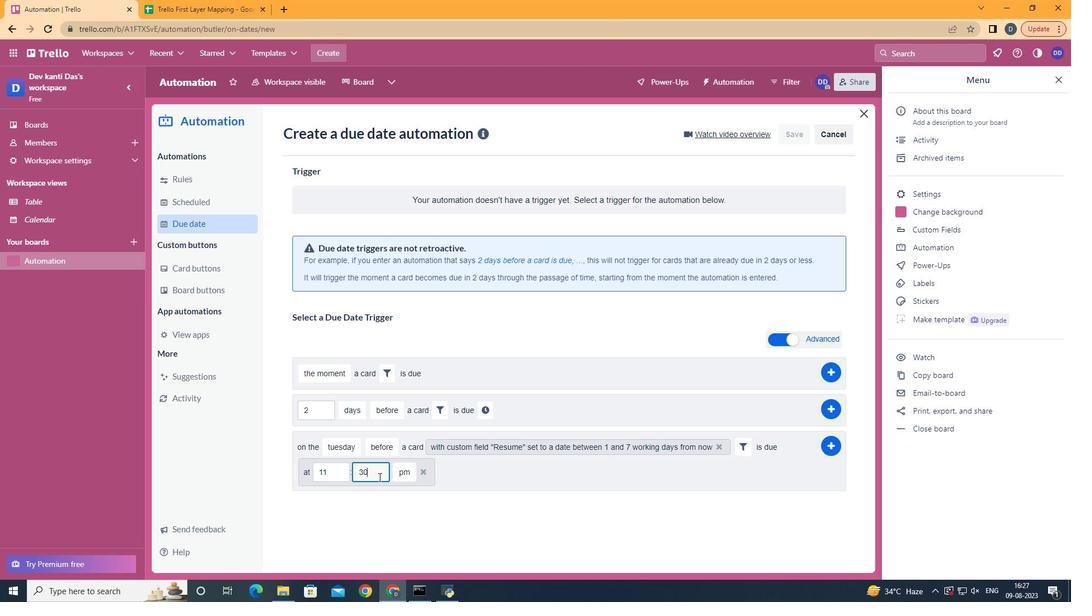
Action: Key pressed <Key.backspace><Key.backspace>00
Screenshot: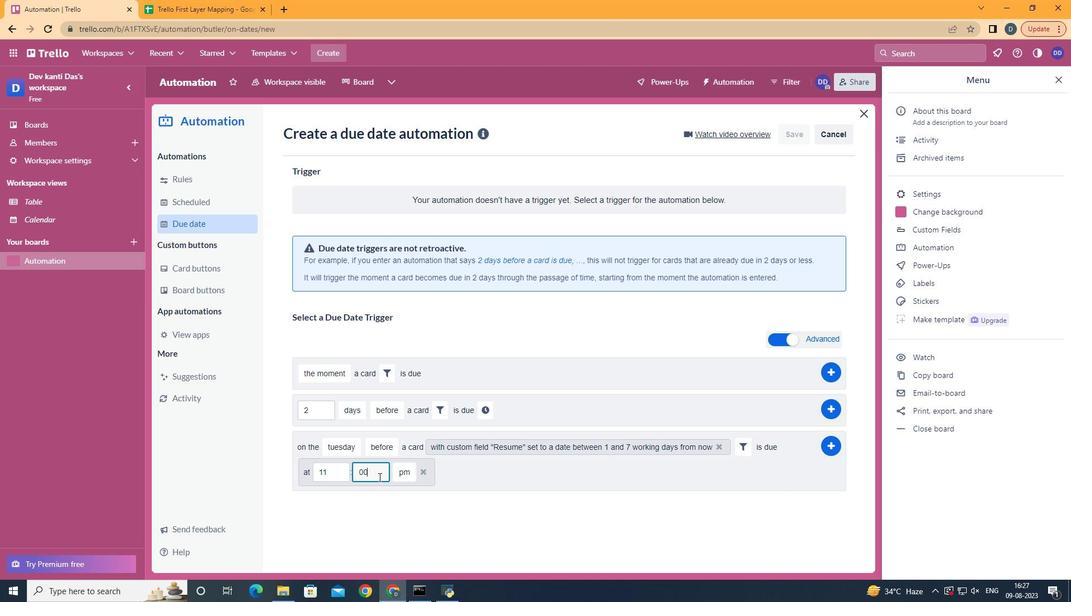 
Action: Mouse moved to (402, 491)
Screenshot: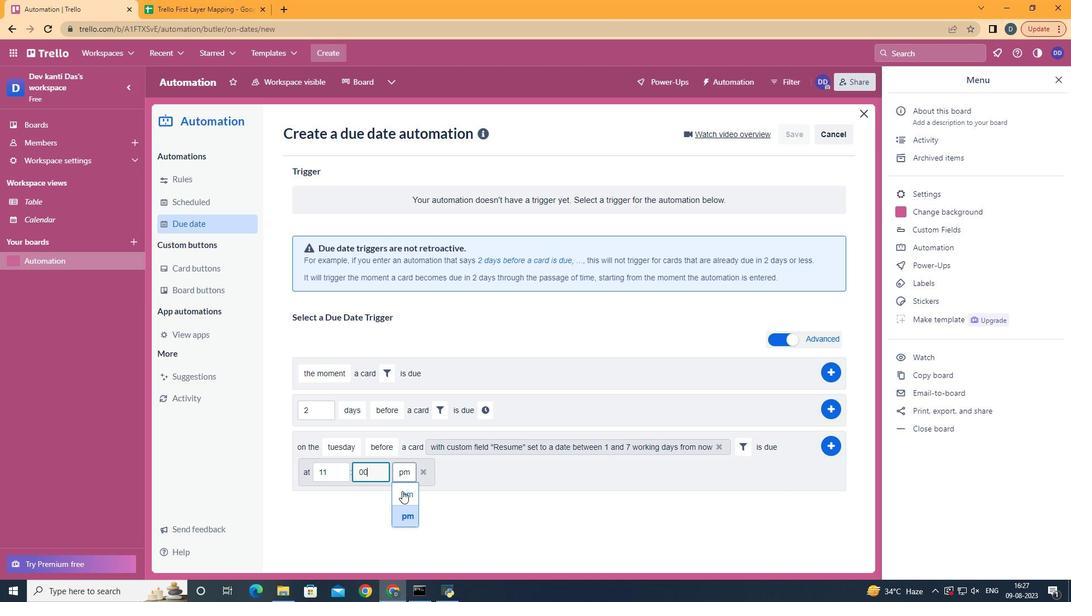 
Action: Mouse pressed left at (402, 491)
Screenshot: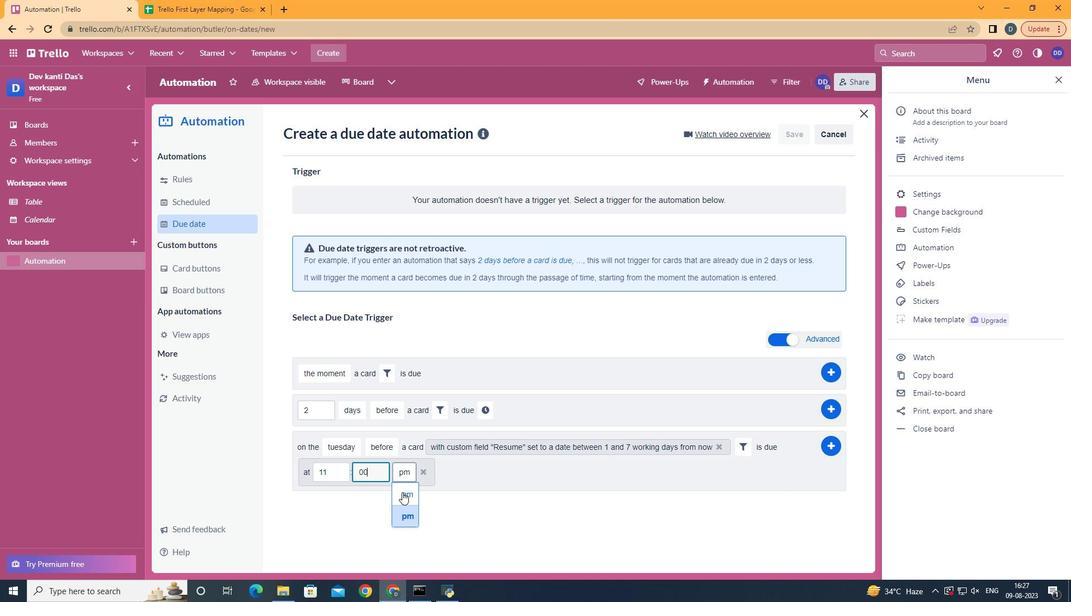 
Action: Mouse moved to (825, 448)
Screenshot: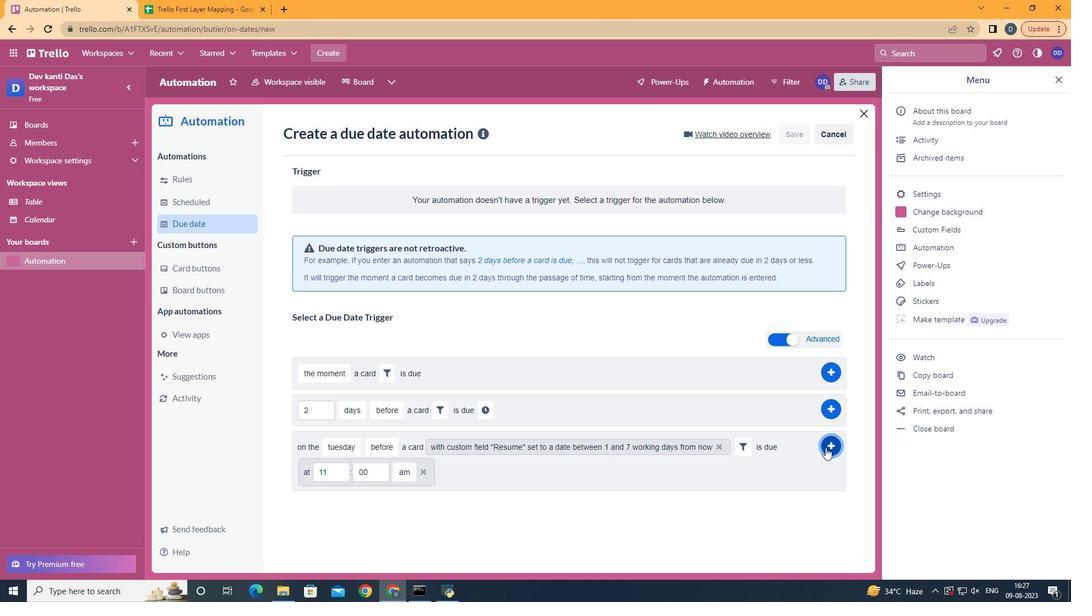 
Action: Mouse pressed left at (825, 448)
Screenshot: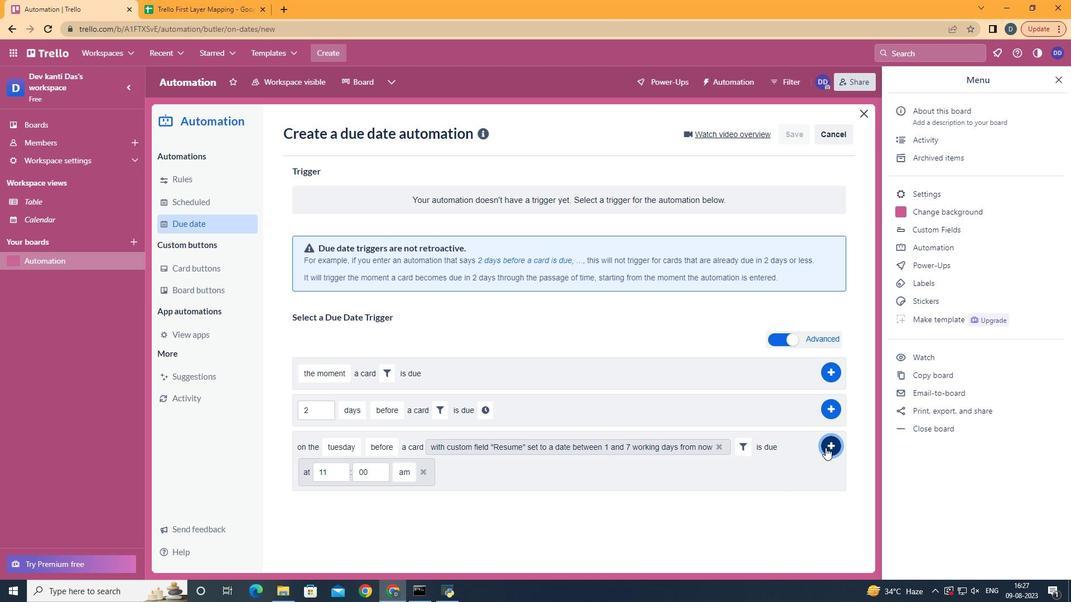 
Action: Mouse moved to (482, 220)
Screenshot: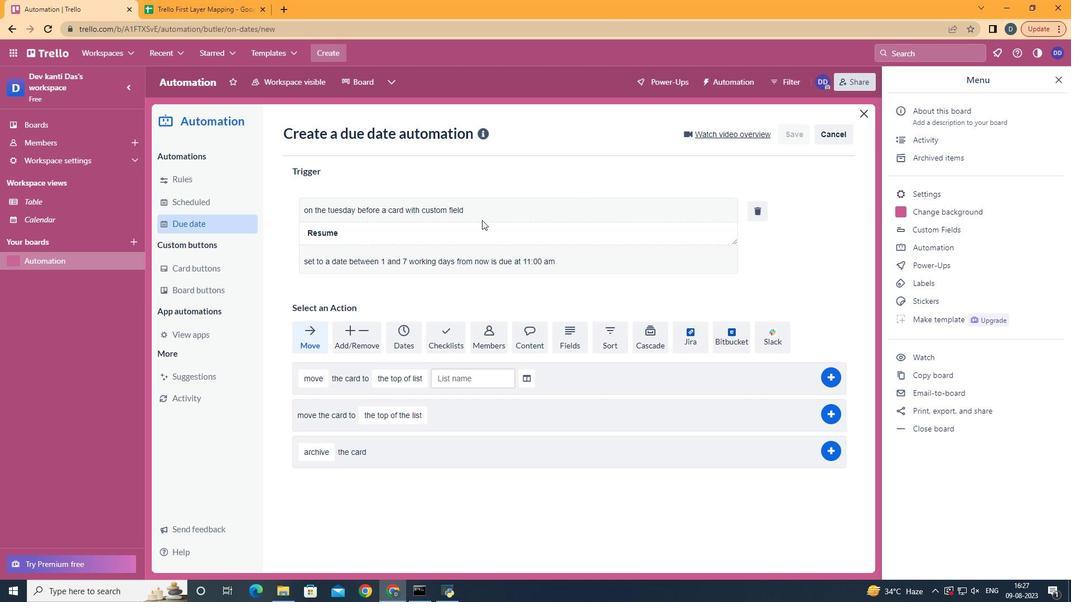 
